 Task: Search one way flight ticket for 5 adults, 2 children, 1 infant in seat and 1 infant on lap in economy from Staunton/waynesboro/harrisonburg: Shenandoah Valley Regional Airport to Laramie: Laramie Regional Airport on 8-3-2023. Choice of flights is Singapure airlines. Number of bags: 2 checked bags. Price is upto 107000. Outbound departure time preference is 20:15.
Action: Mouse moved to (323, 131)
Screenshot: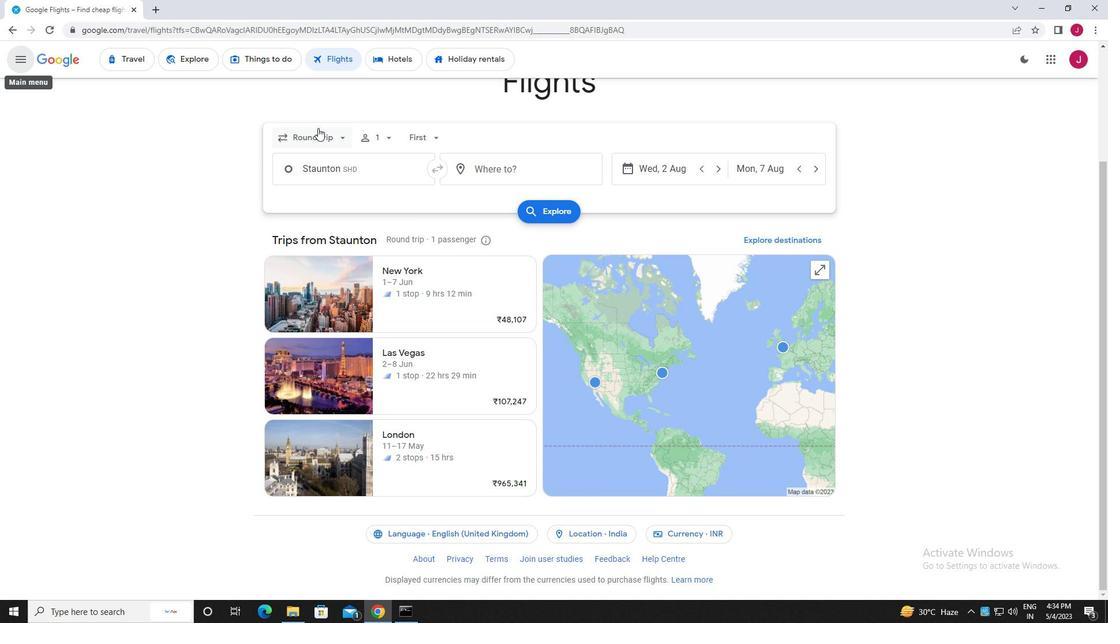 
Action: Mouse pressed left at (323, 131)
Screenshot: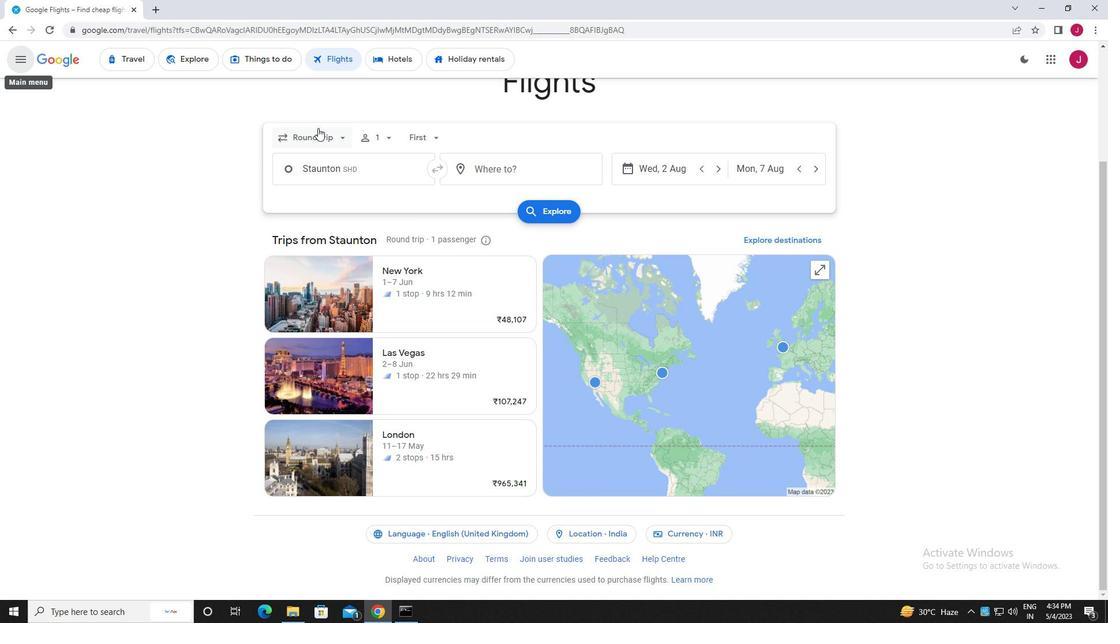
Action: Mouse moved to (333, 188)
Screenshot: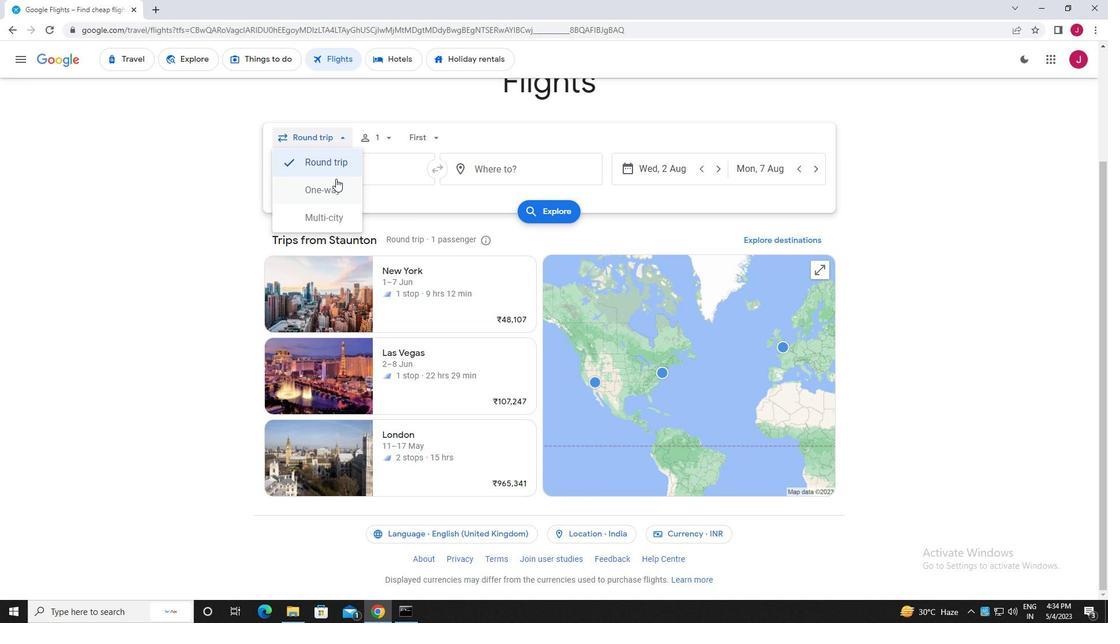 
Action: Mouse pressed left at (333, 188)
Screenshot: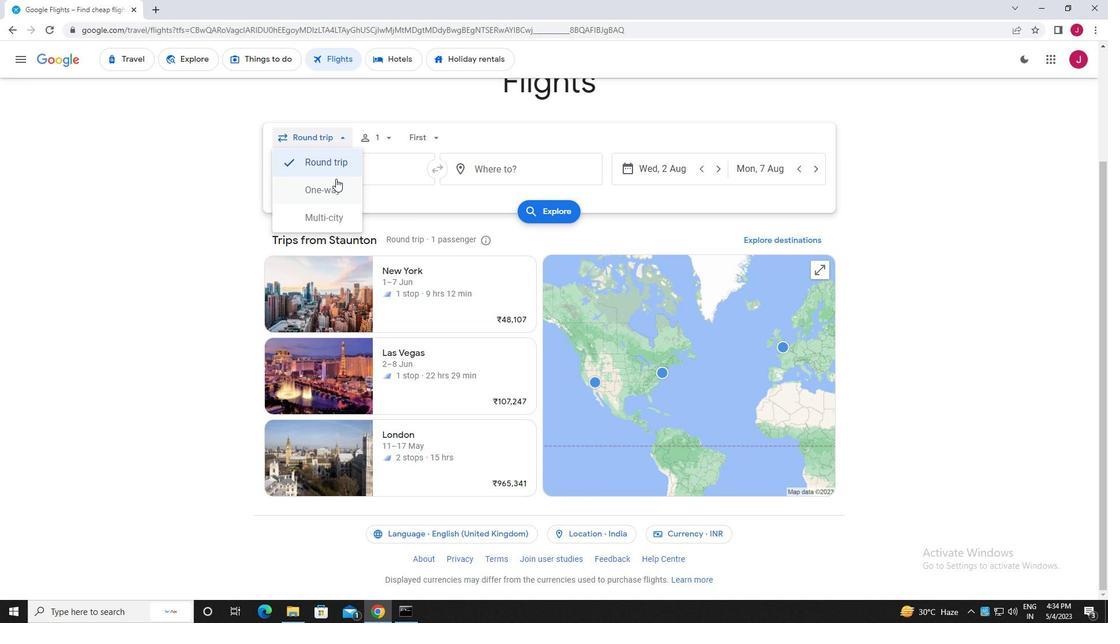 
Action: Mouse moved to (381, 140)
Screenshot: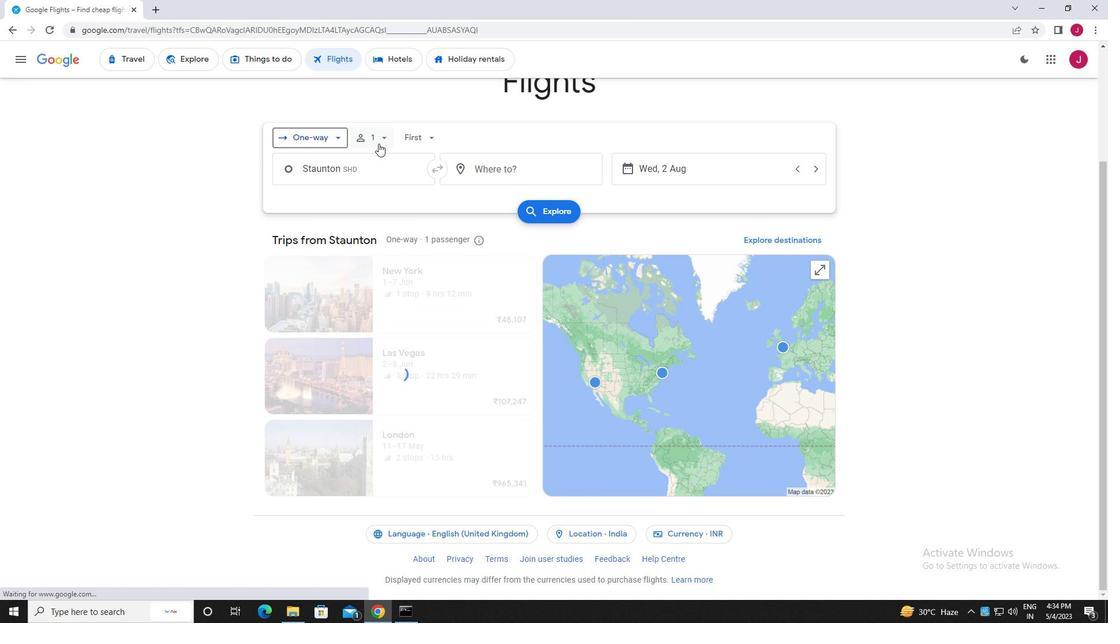 
Action: Mouse pressed left at (381, 140)
Screenshot: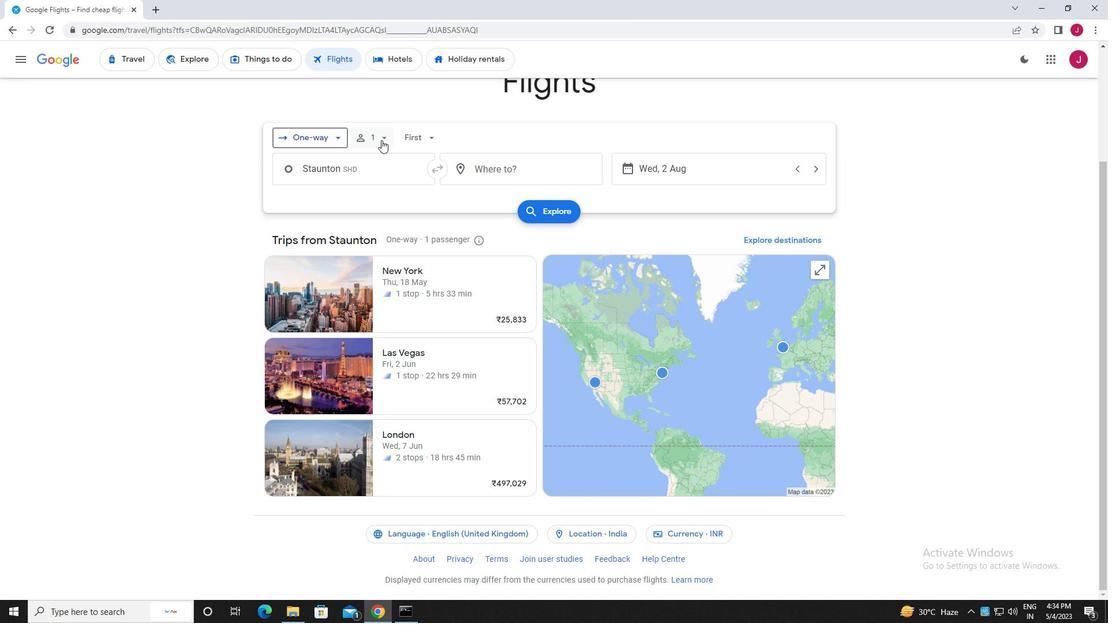 
Action: Mouse moved to (474, 167)
Screenshot: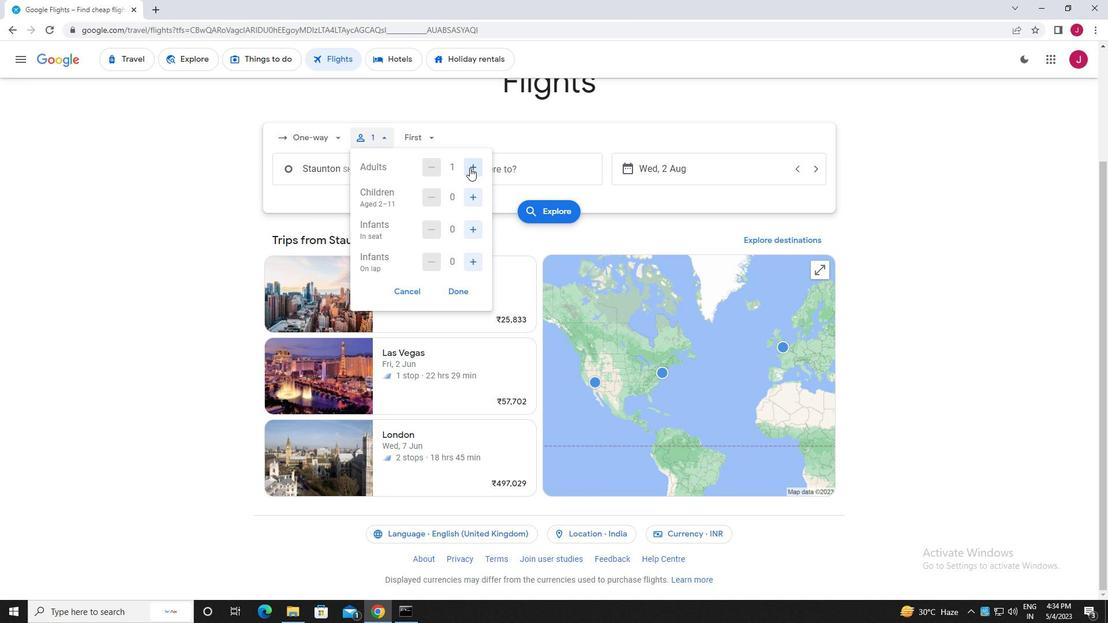 
Action: Mouse pressed left at (474, 167)
Screenshot: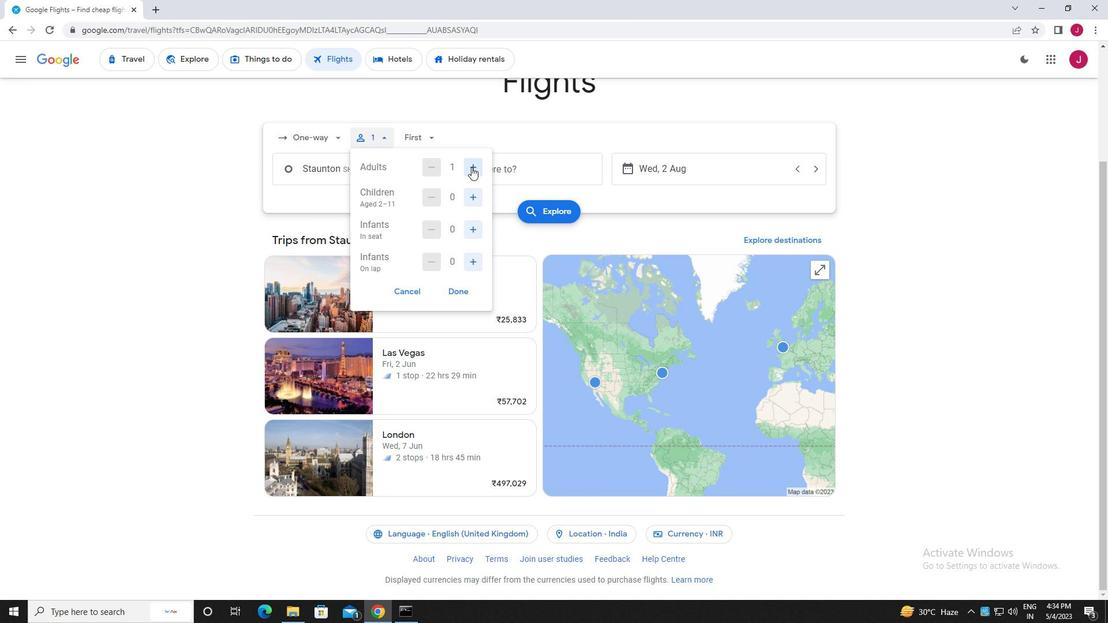 
Action: Mouse pressed left at (474, 167)
Screenshot: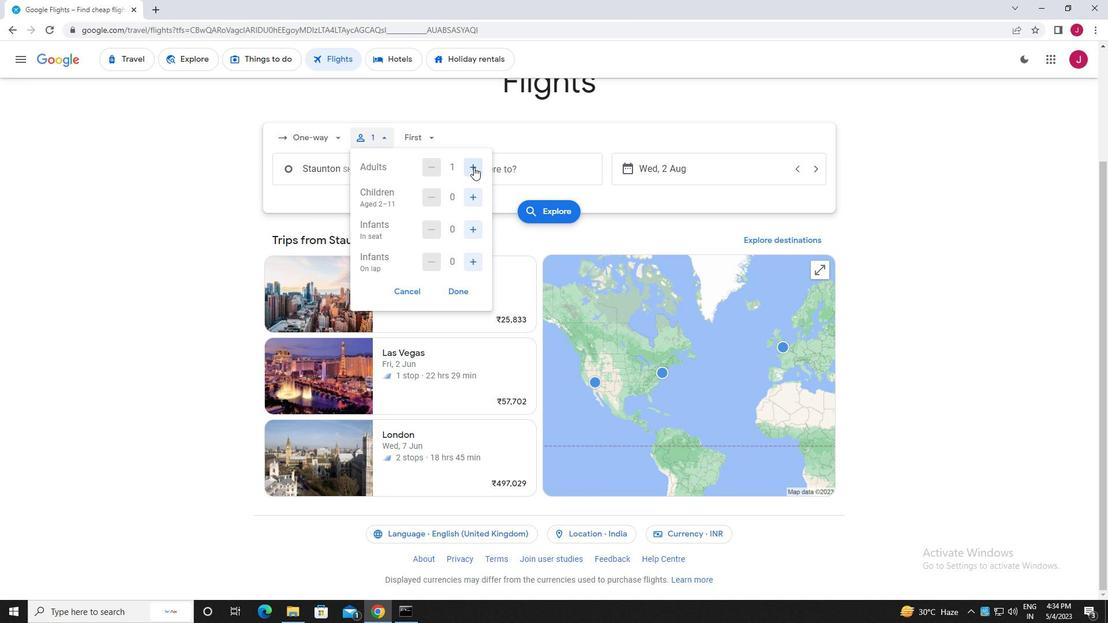 
Action: Mouse pressed left at (474, 167)
Screenshot: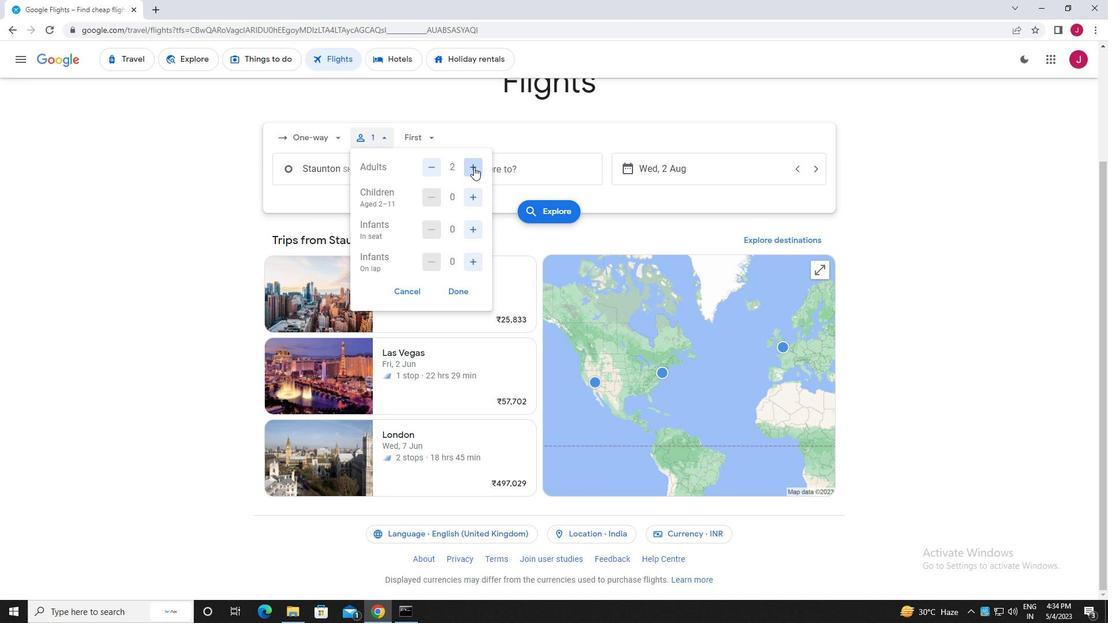 
Action: Mouse pressed left at (474, 167)
Screenshot: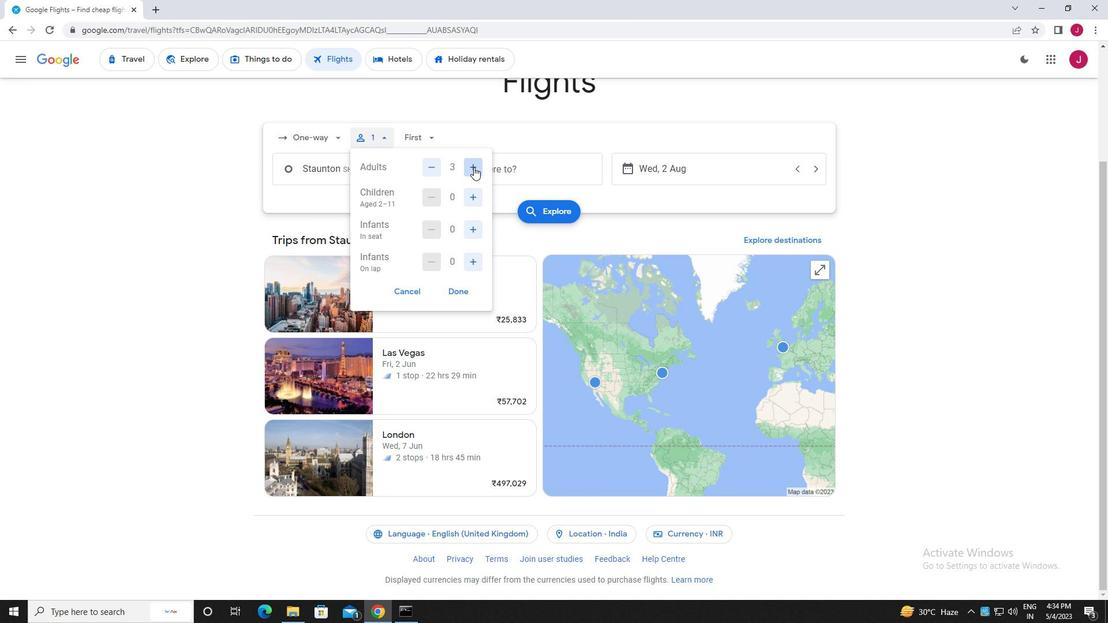 
Action: Mouse moved to (473, 199)
Screenshot: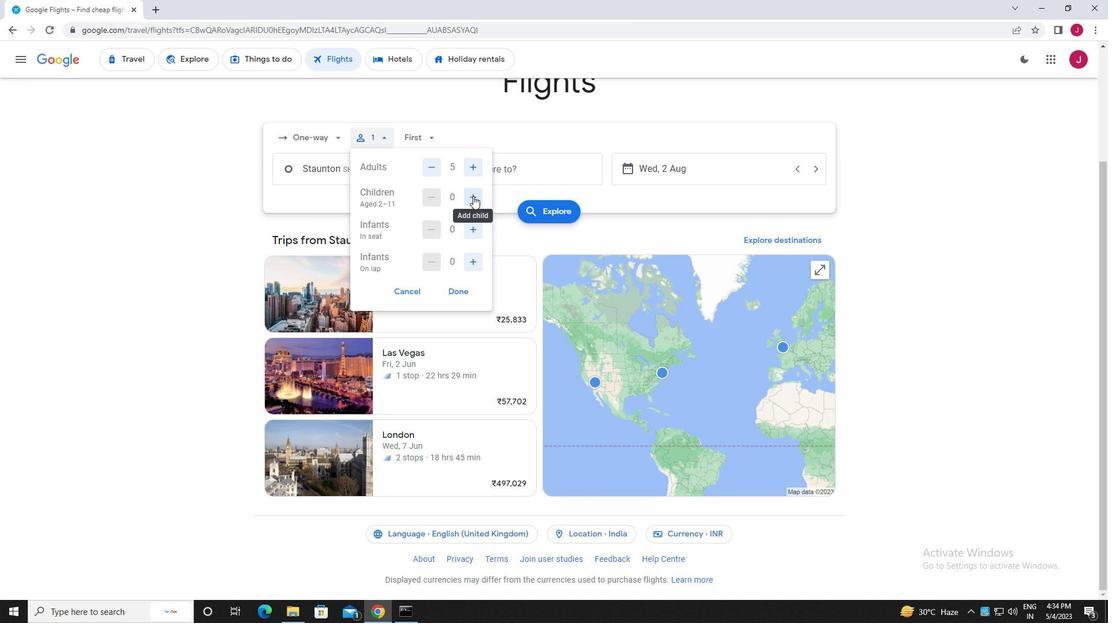
Action: Mouse pressed left at (473, 199)
Screenshot: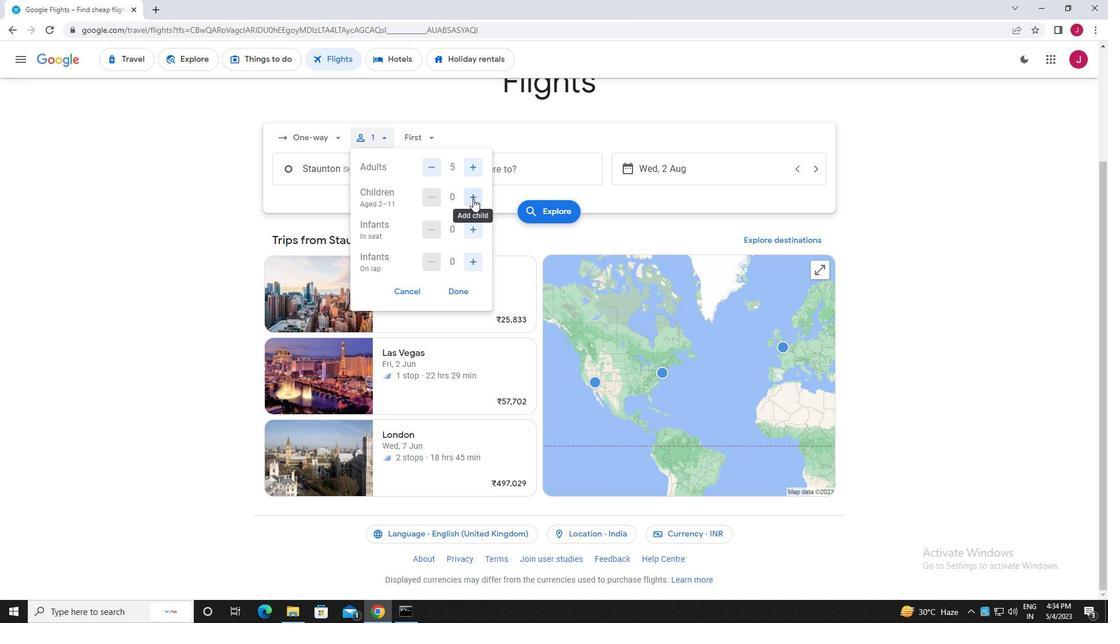 
Action: Mouse pressed left at (473, 199)
Screenshot: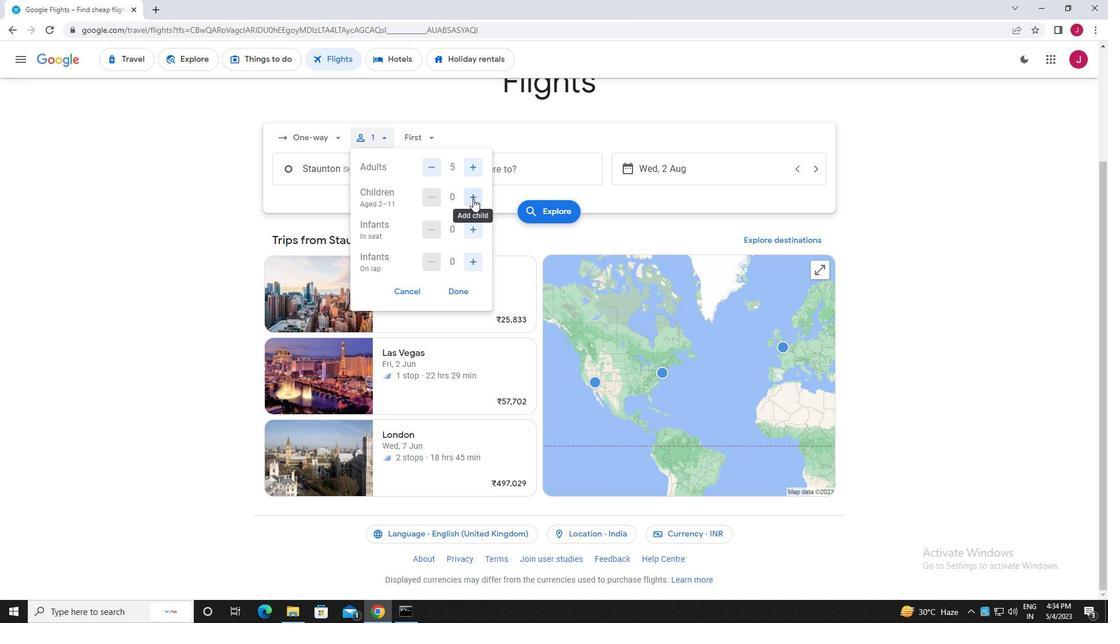 
Action: Mouse moved to (472, 231)
Screenshot: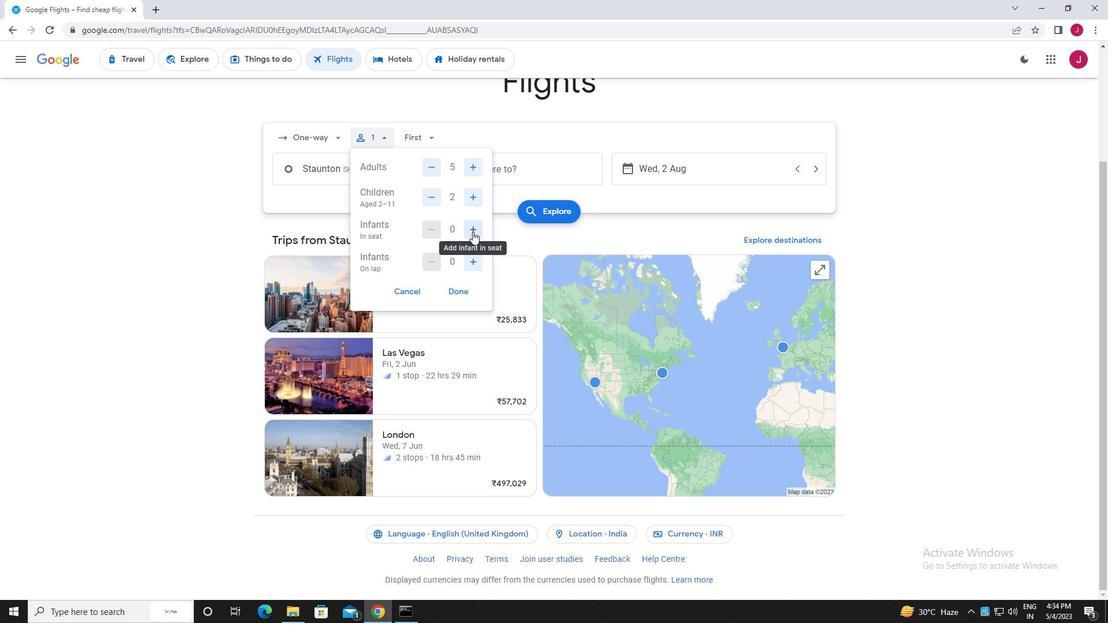 
Action: Mouse pressed left at (472, 231)
Screenshot: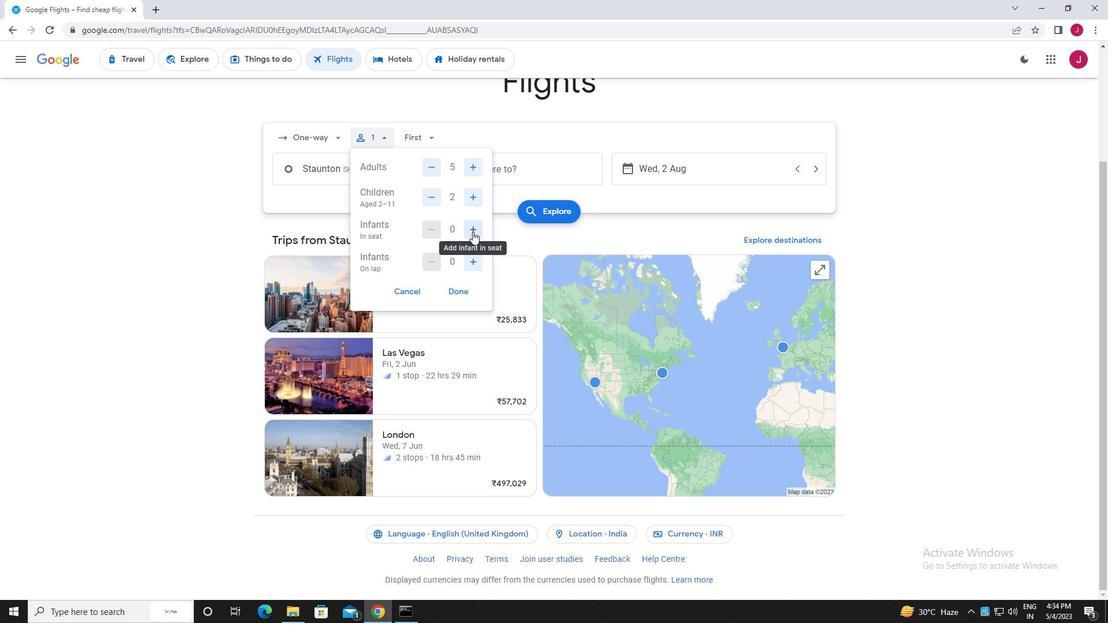 
Action: Mouse moved to (474, 258)
Screenshot: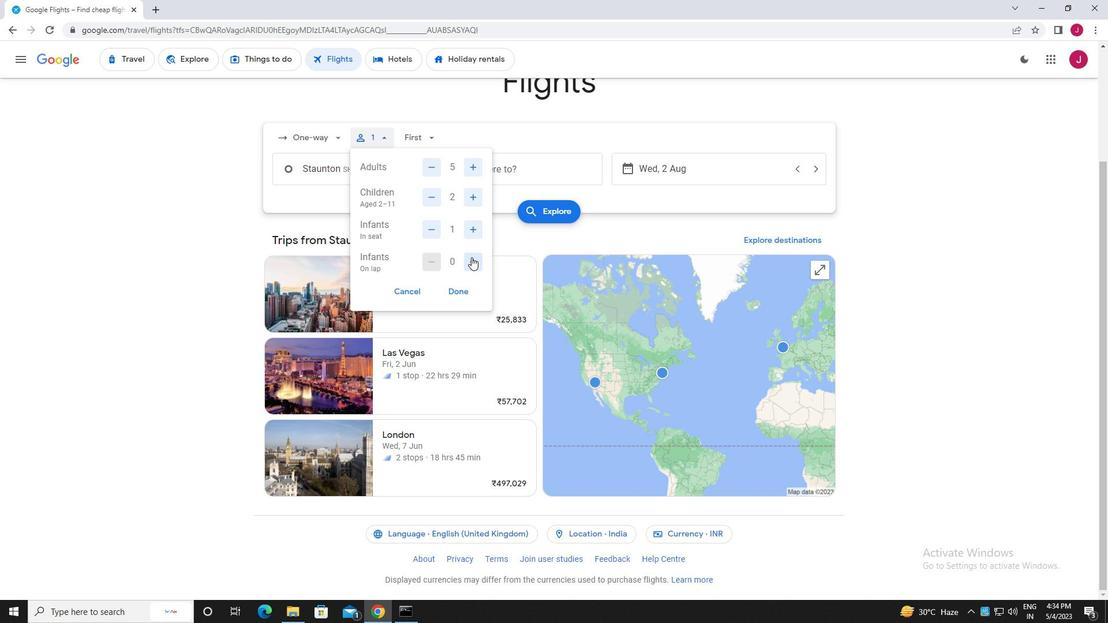 
Action: Mouse pressed left at (474, 258)
Screenshot: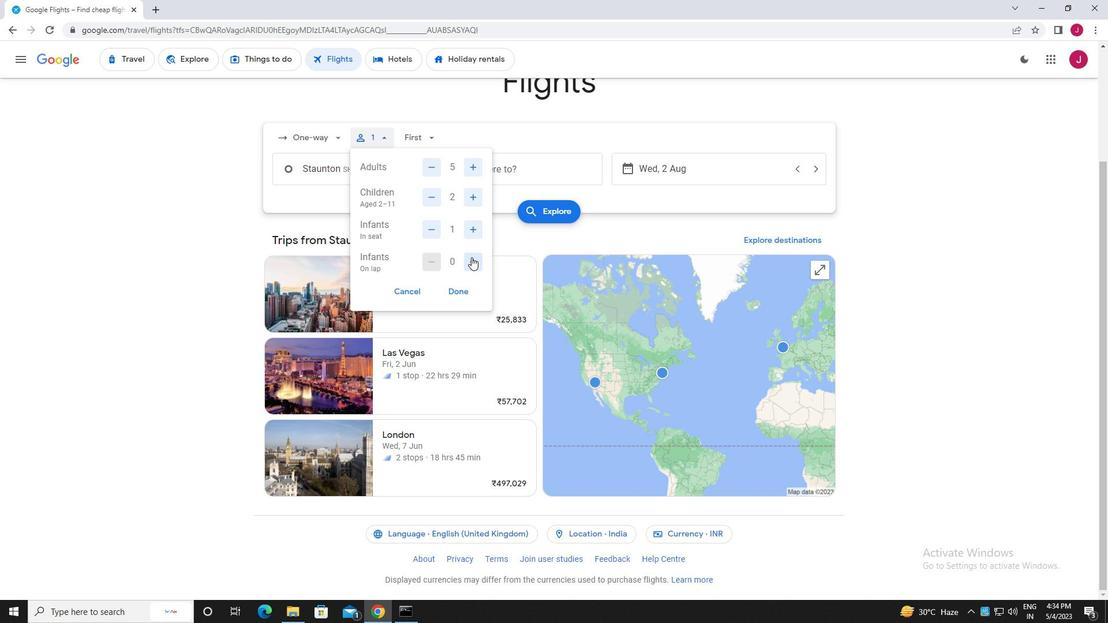 
Action: Mouse moved to (452, 293)
Screenshot: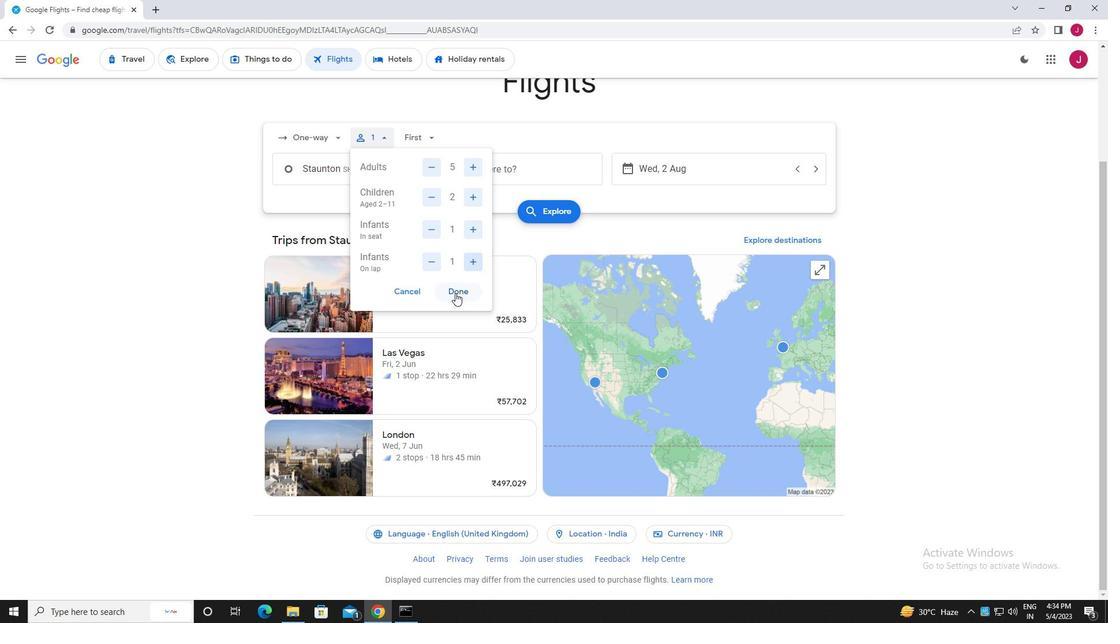 
Action: Mouse pressed left at (452, 293)
Screenshot: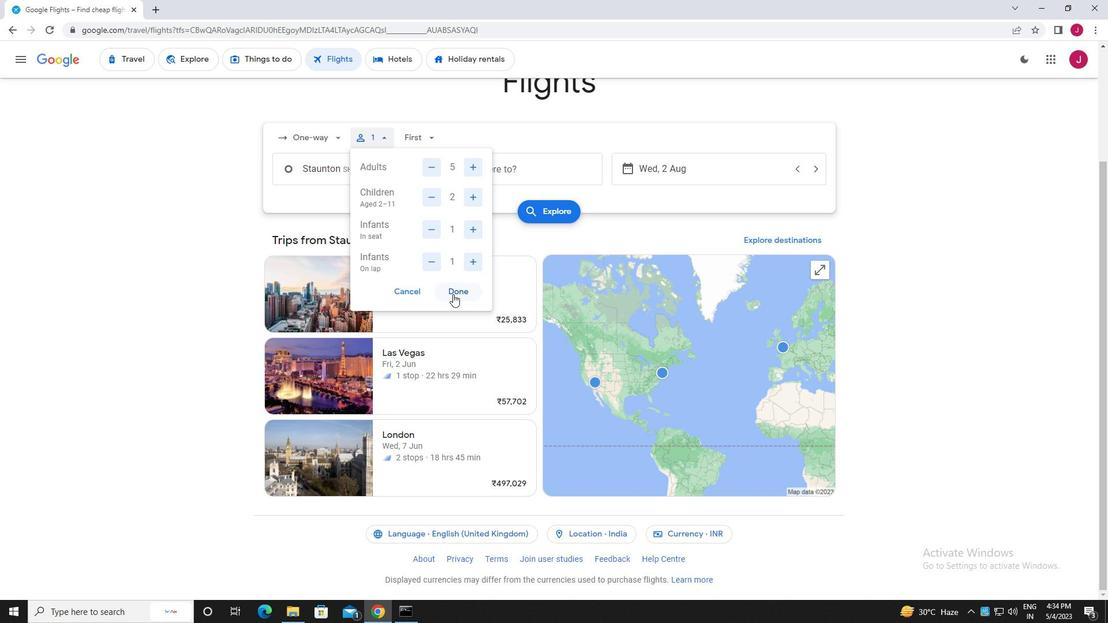 
Action: Mouse moved to (430, 138)
Screenshot: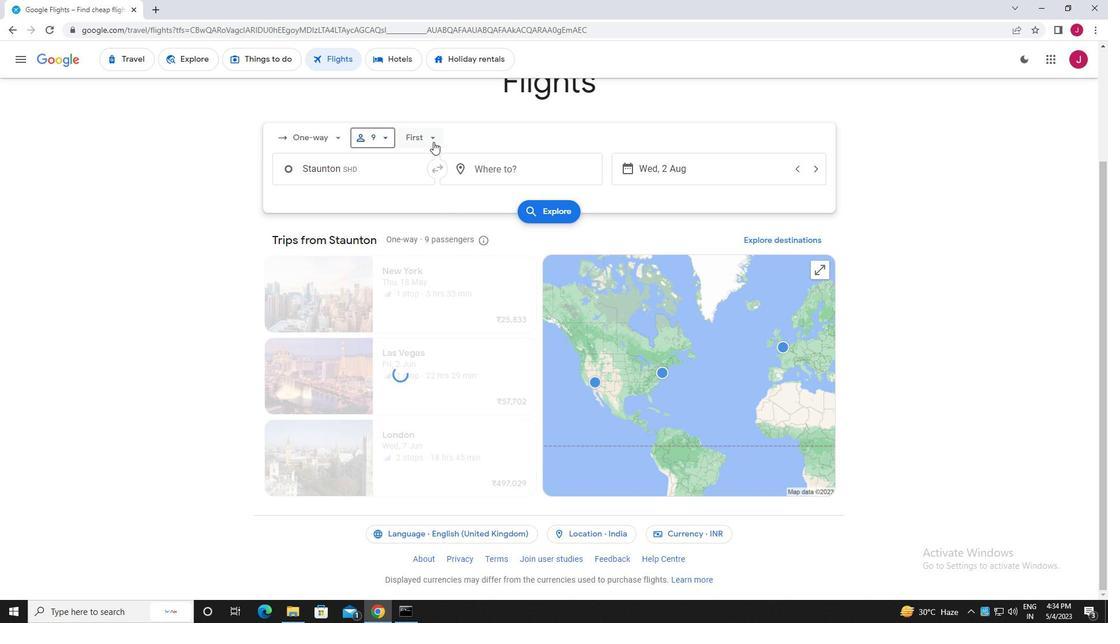 
Action: Mouse pressed left at (430, 138)
Screenshot: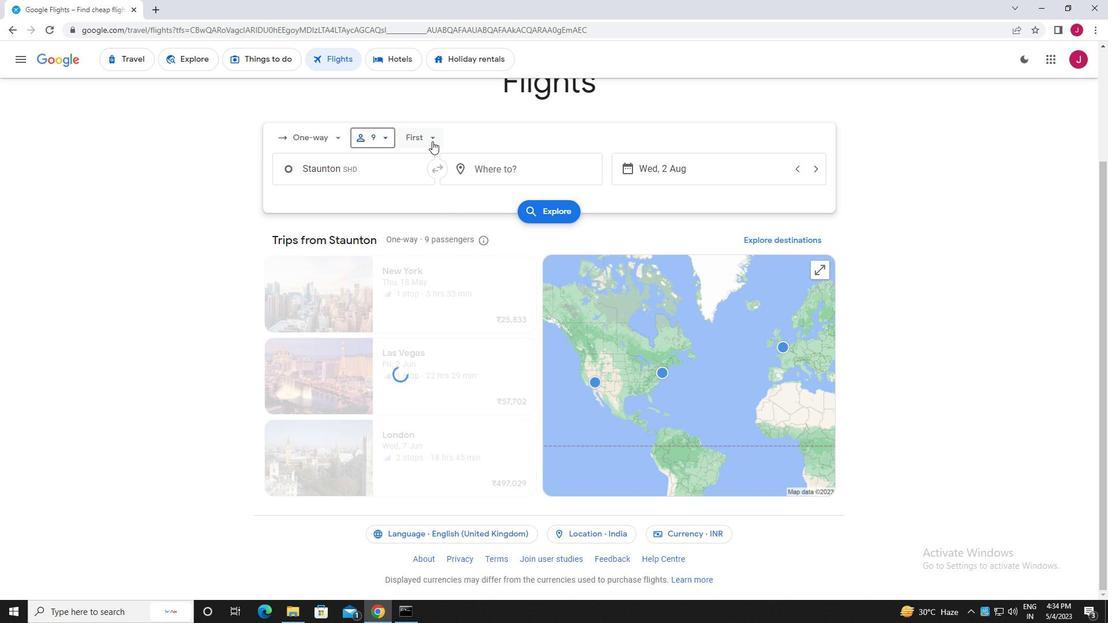 
Action: Mouse moved to (456, 159)
Screenshot: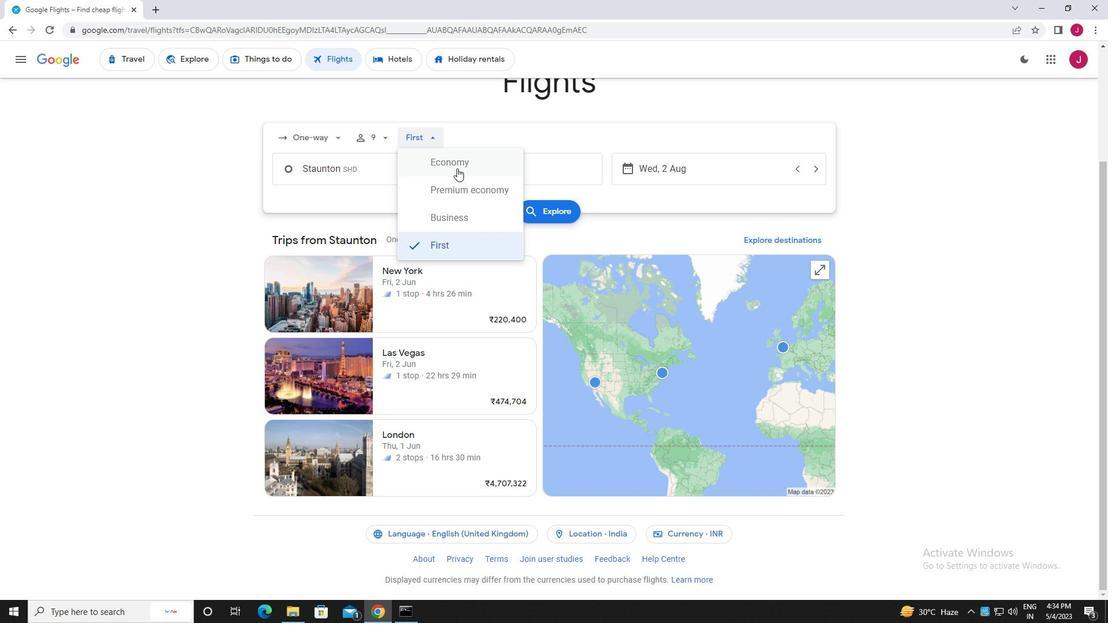 
Action: Mouse pressed left at (456, 159)
Screenshot: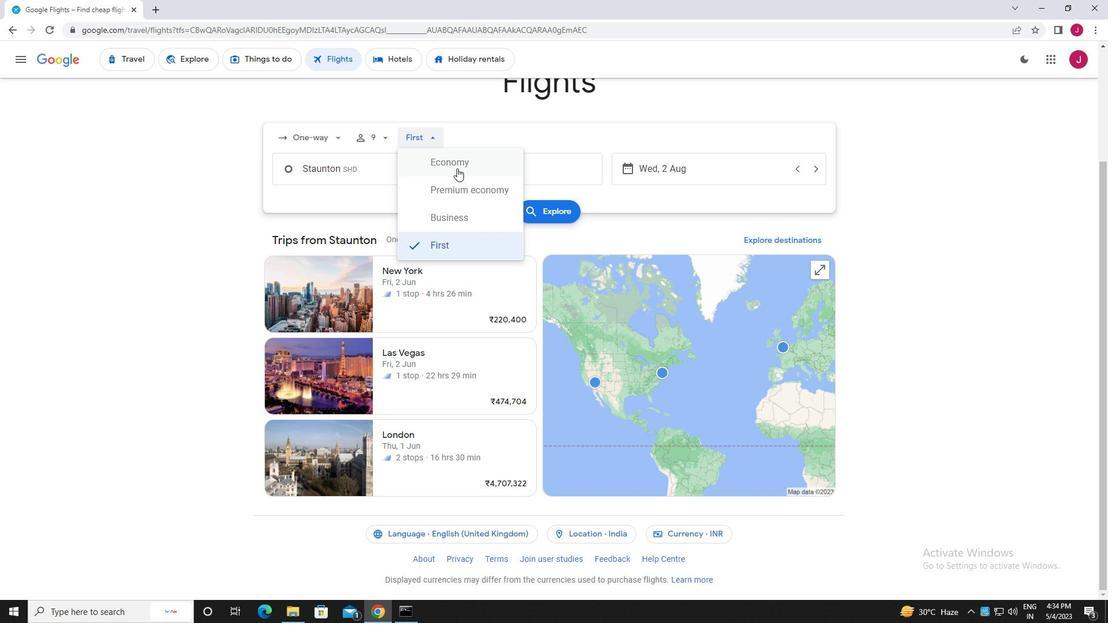 
Action: Mouse moved to (373, 169)
Screenshot: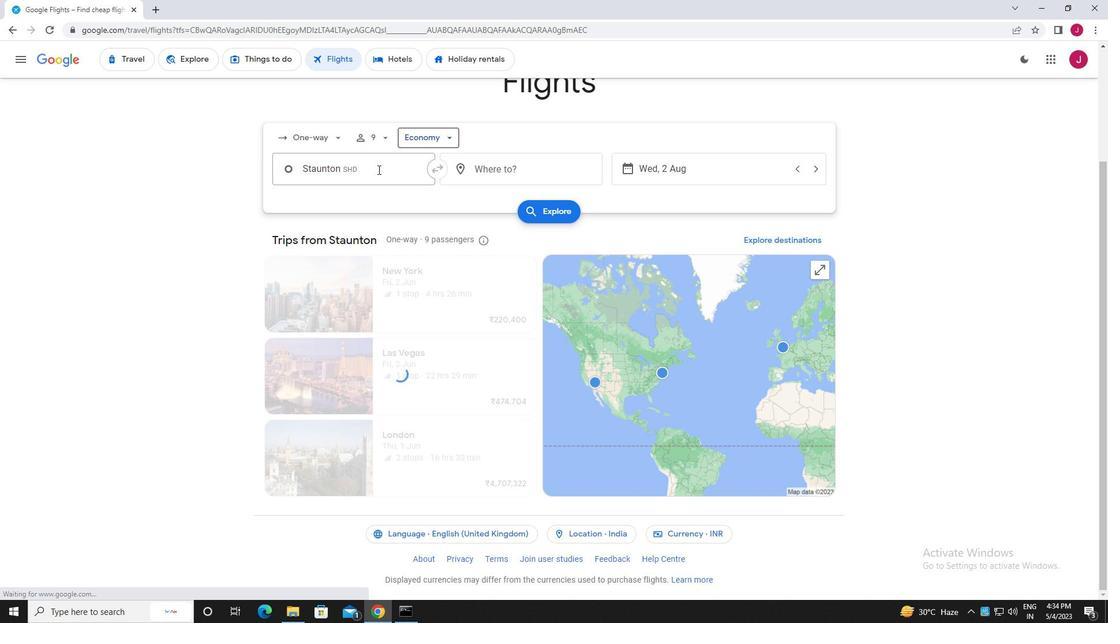 
Action: Mouse pressed left at (373, 169)
Screenshot: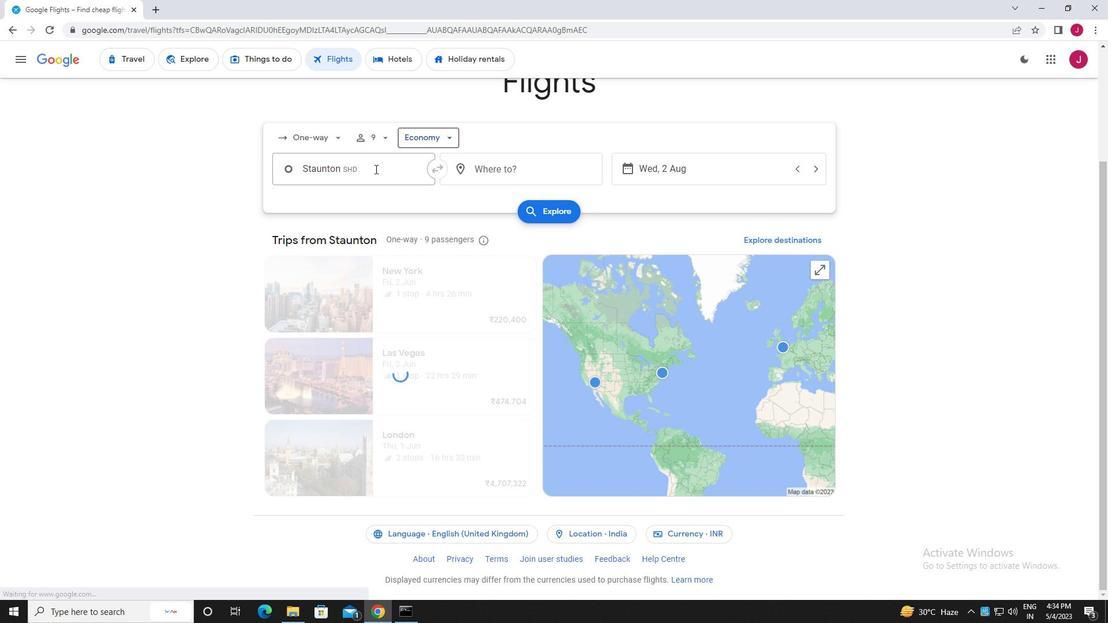 
Action: Key pressed shenandoah<Key.space>va
Screenshot: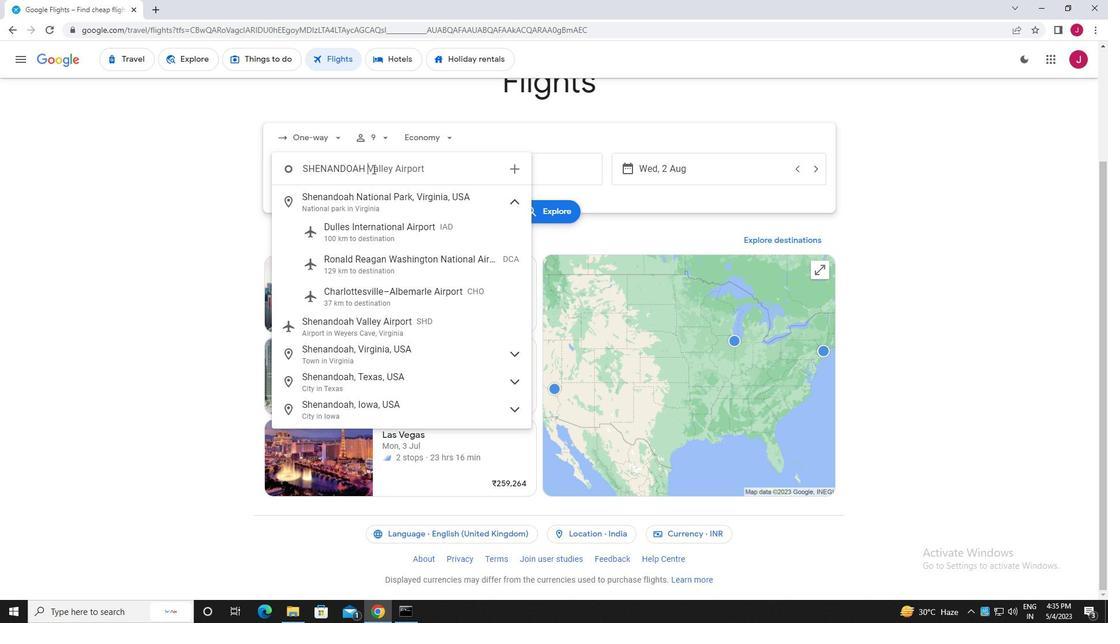 
Action: Mouse moved to (357, 202)
Screenshot: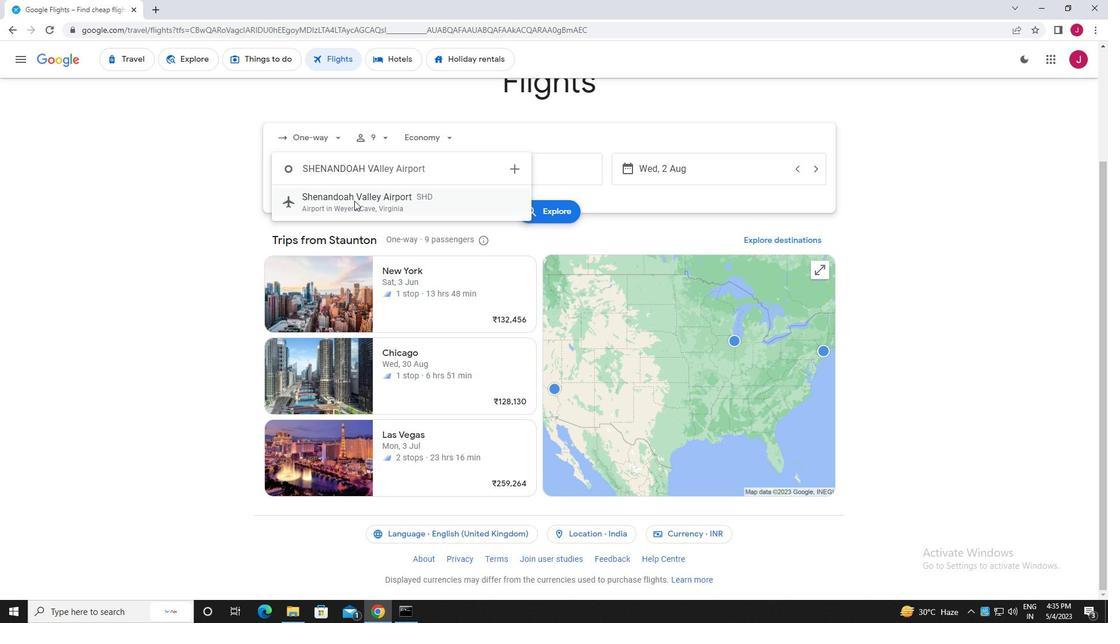 
Action: Mouse pressed left at (357, 202)
Screenshot: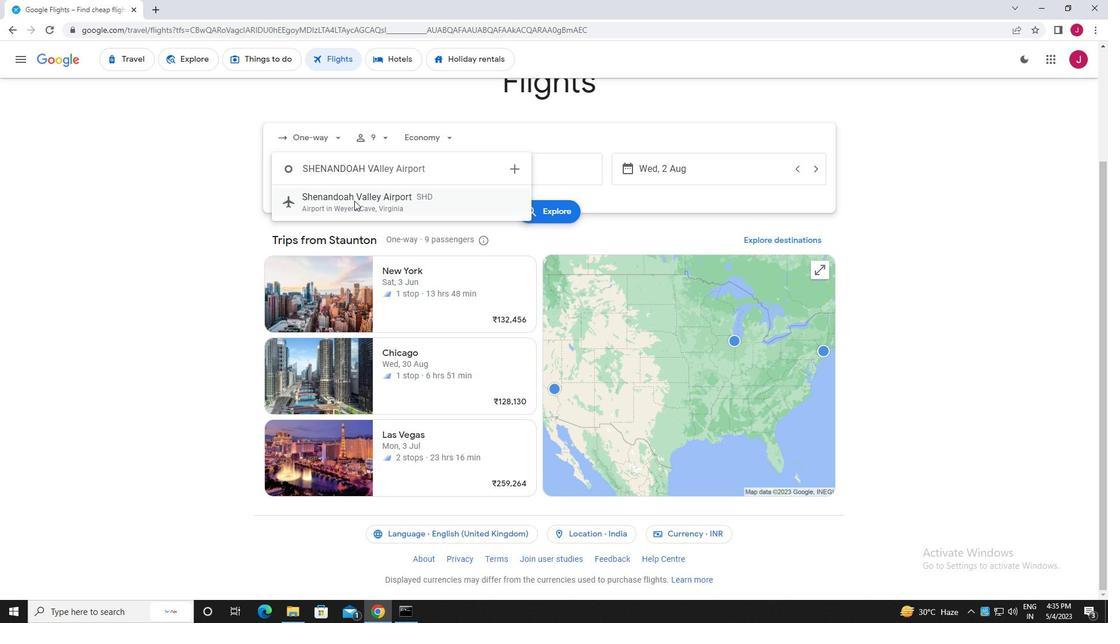 
Action: Mouse moved to (560, 168)
Screenshot: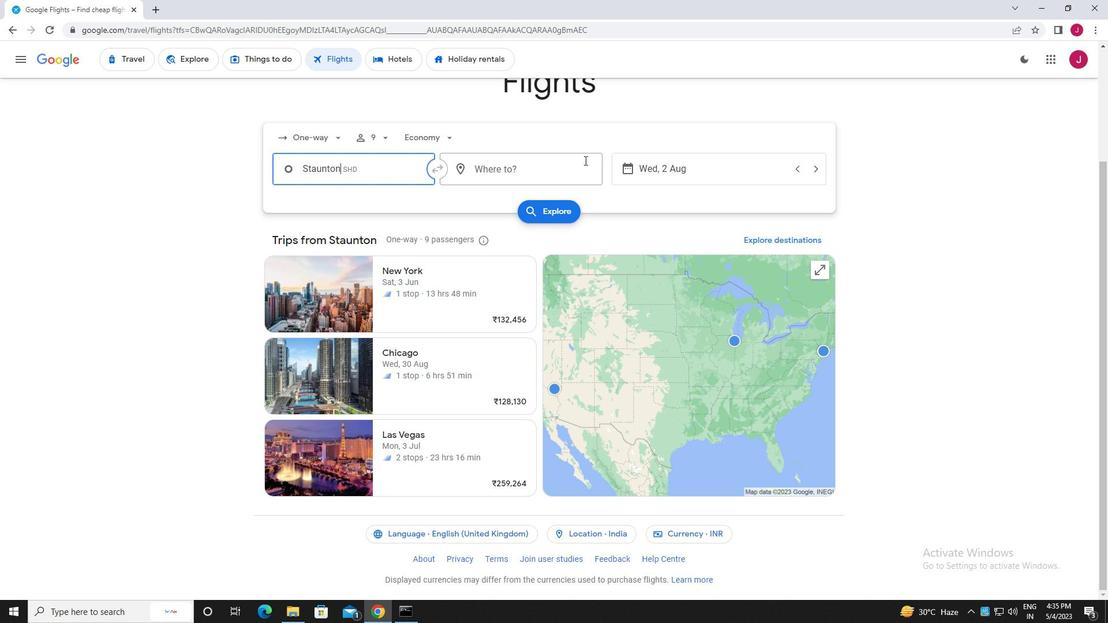 
Action: Mouse pressed left at (560, 168)
Screenshot: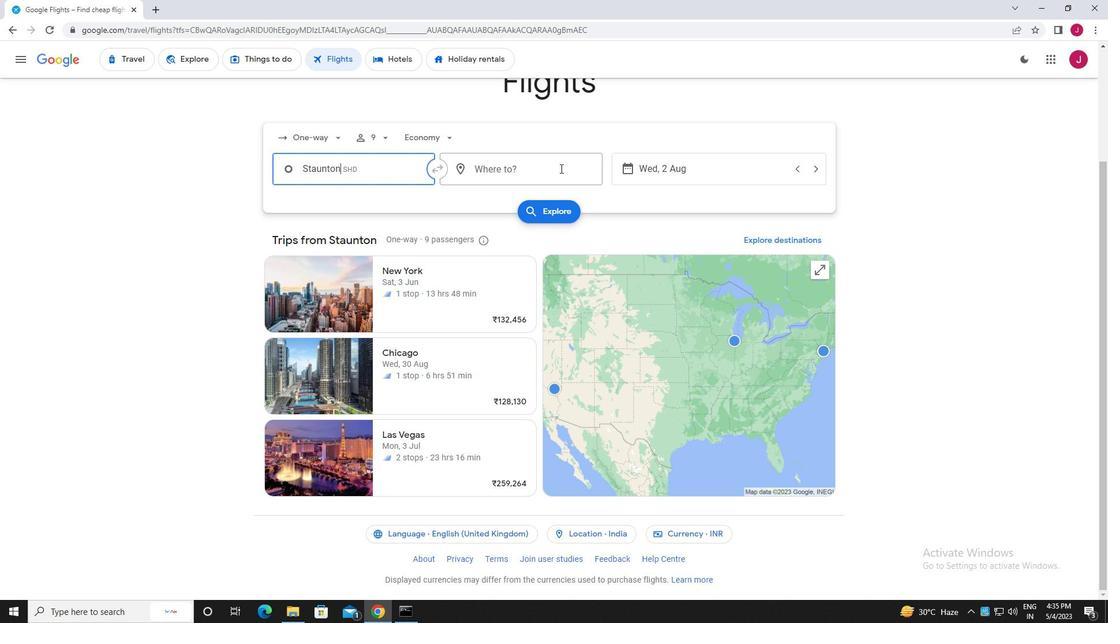 
Action: Key pressed laram
Screenshot: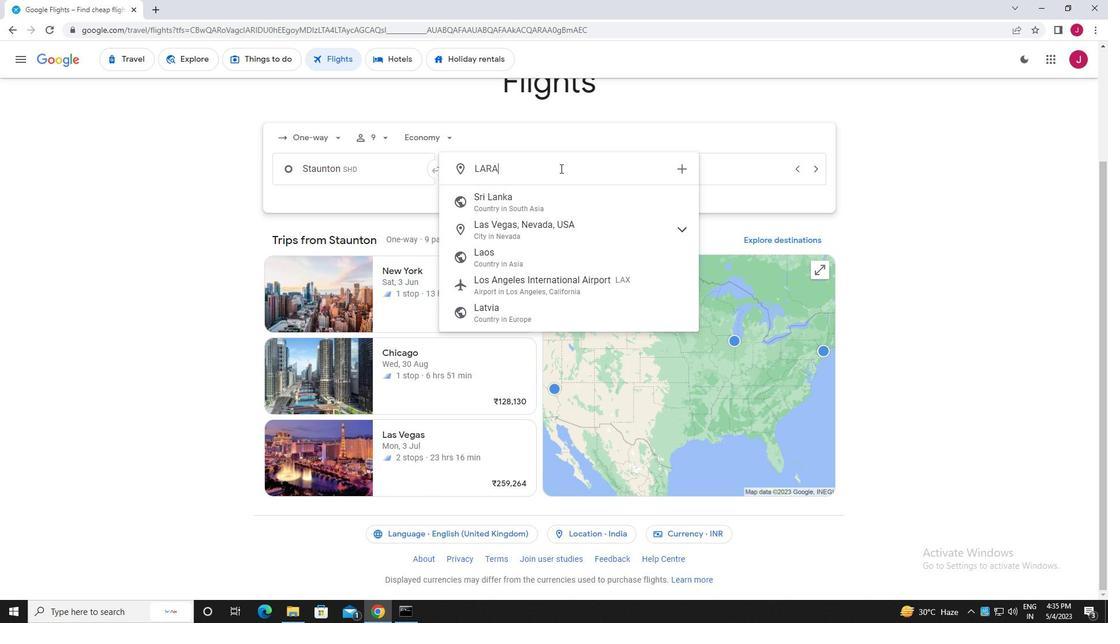 
Action: Mouse moved to (579, 259)
Screenshot: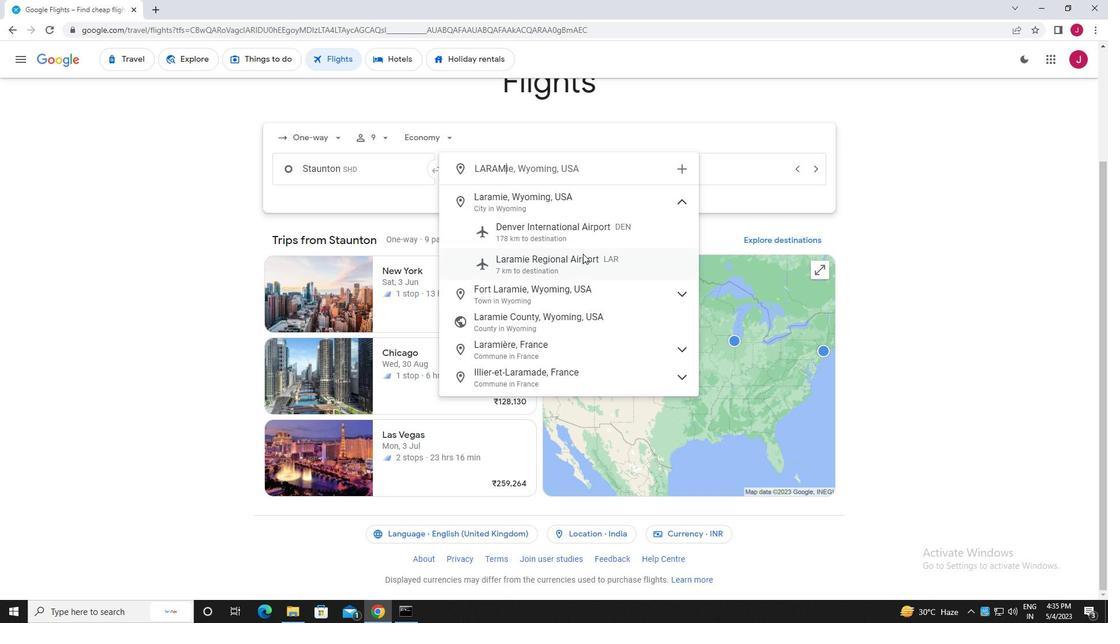 
Action: Mouse pressed left at (579, 259)
Screenshot: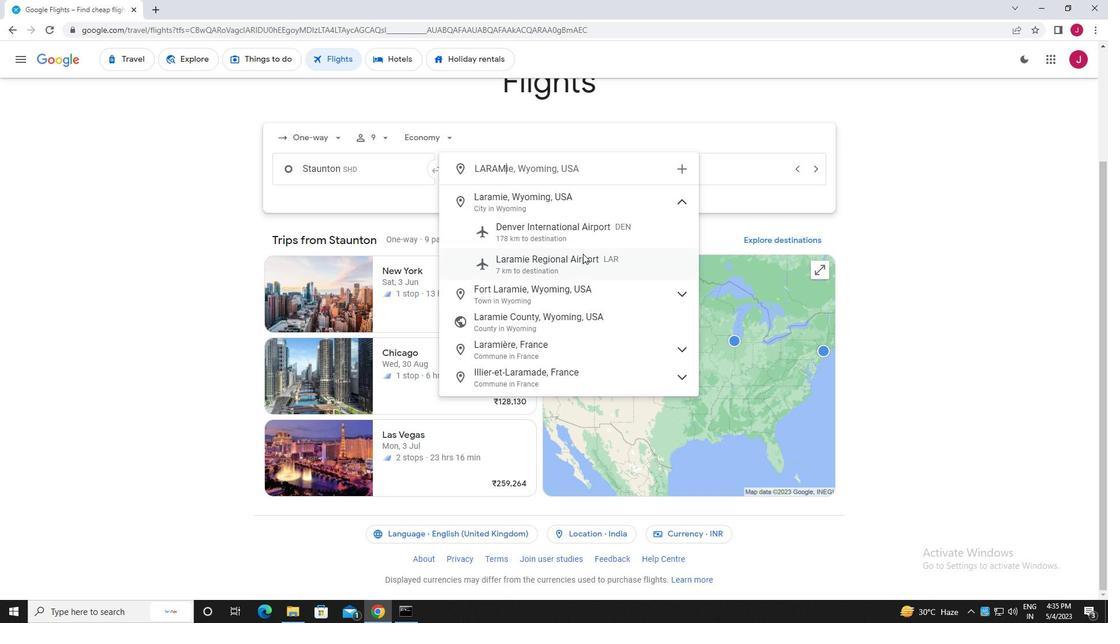 
Action: Mouse moved to (679, 176)
Screenshot: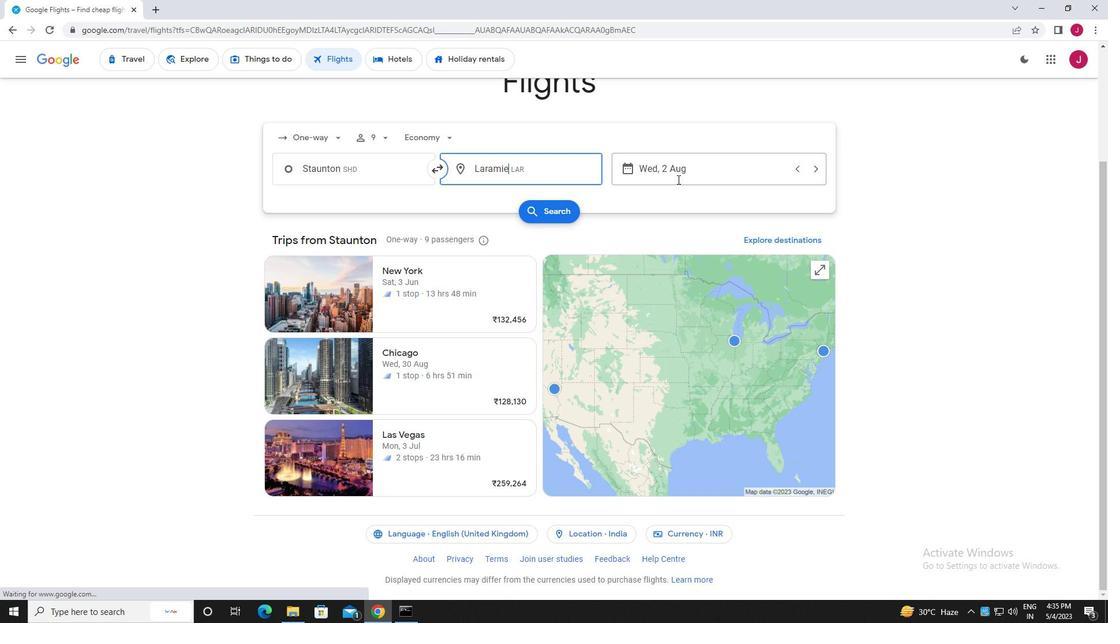 
Action: Mouse pressed left at (679, 176)
Screenshot: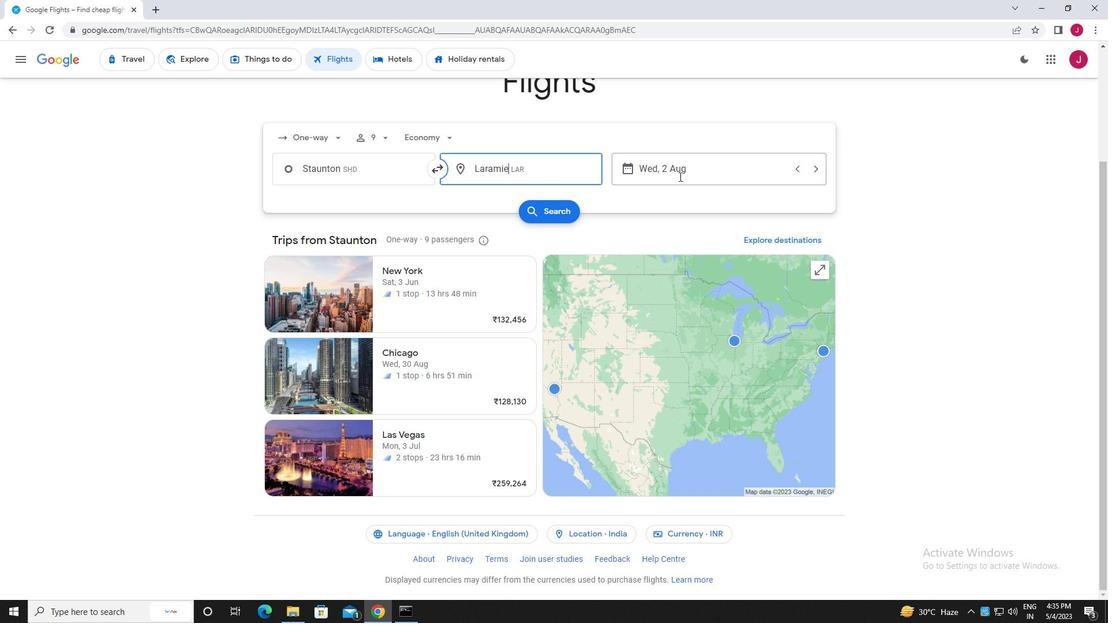 
Action: Mouse moved to (527, 260)
Screenshot: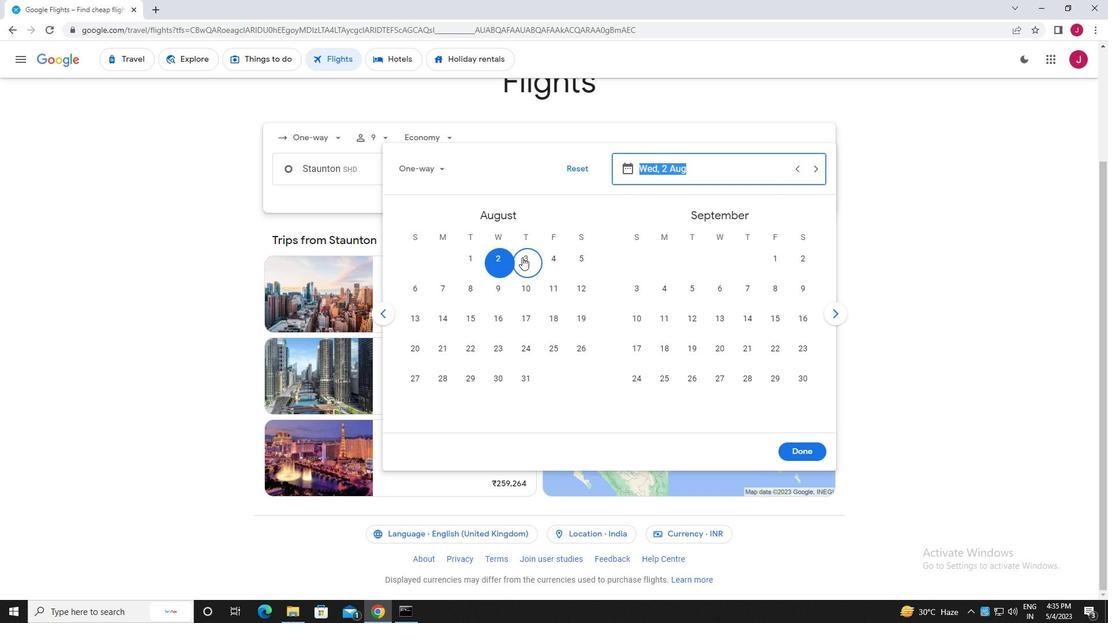 
Action: Mouse pressed left at (527, 260)
Screenshot: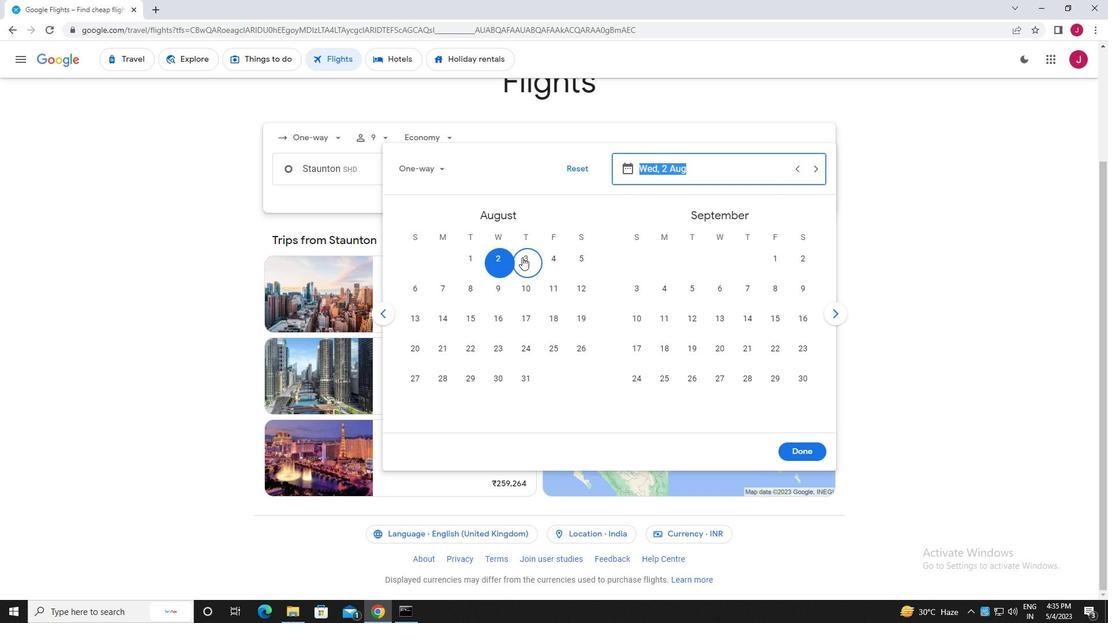 
Action: Mouse moved to (809, 450)
Screenshot: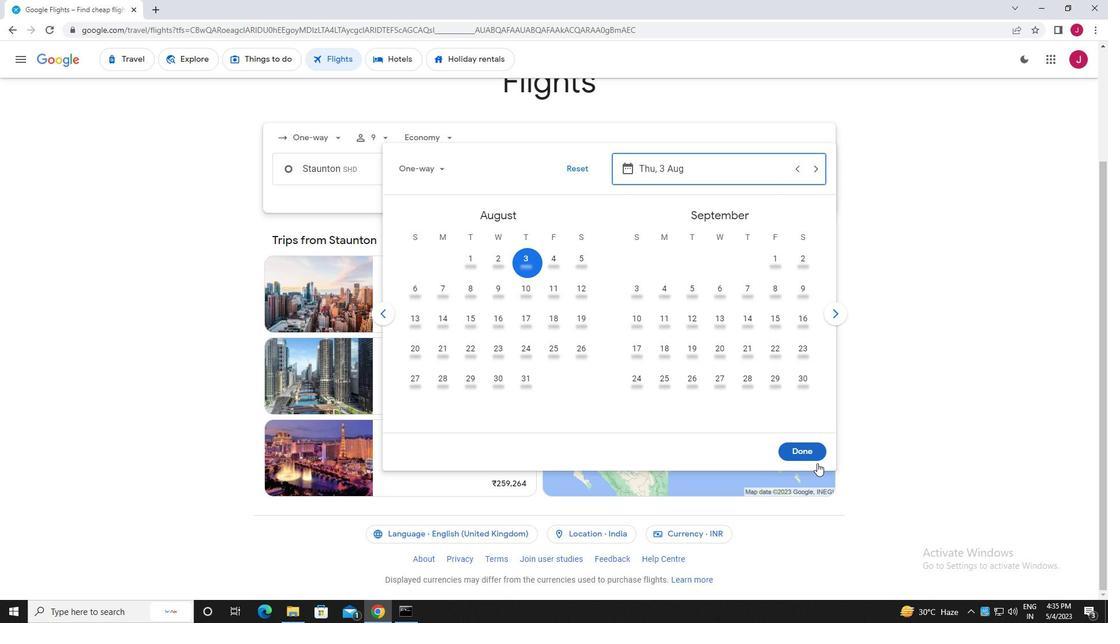 
Action: Mouse pressed left at (809, 450)
Screenshot: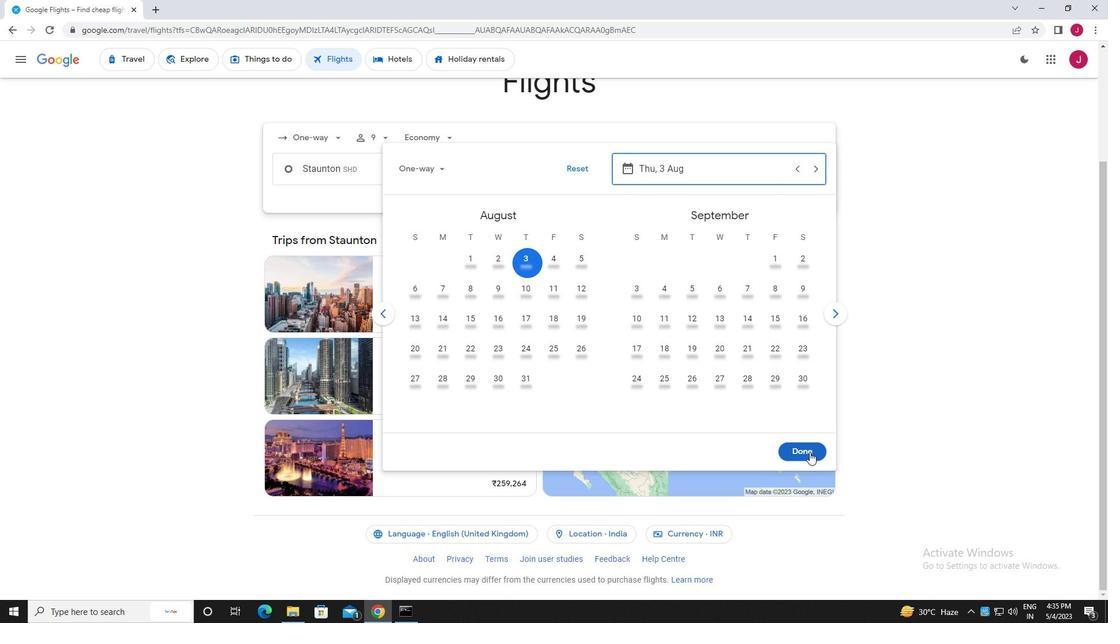 
Action: Mouse moved to (550, 209)
Screenshot: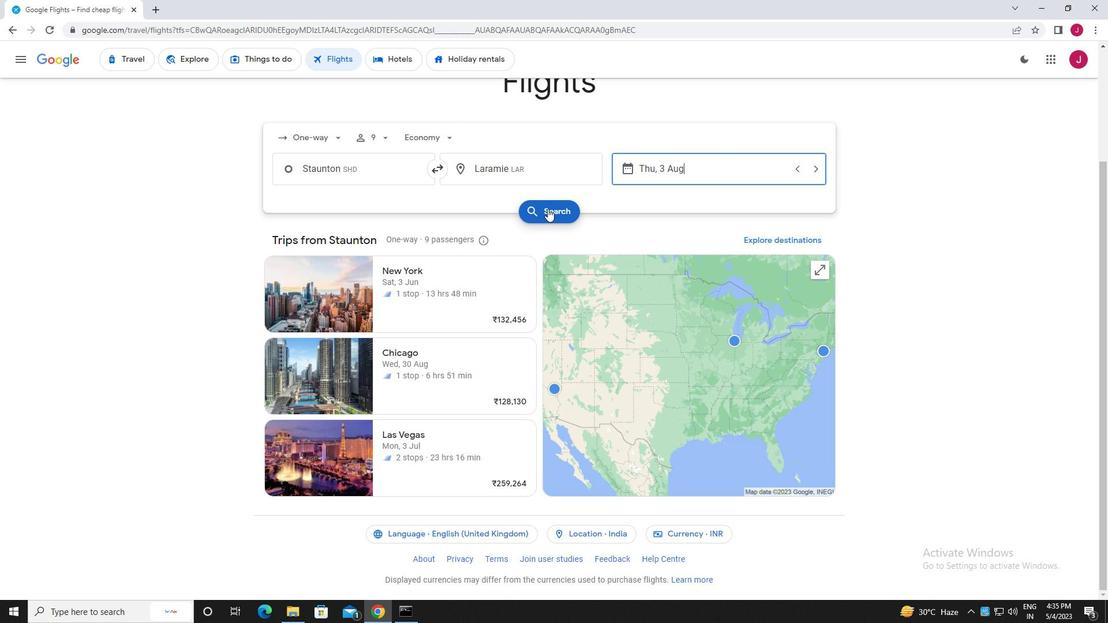 
Action: Mouse pressed left at (550, 209)
Screenshot: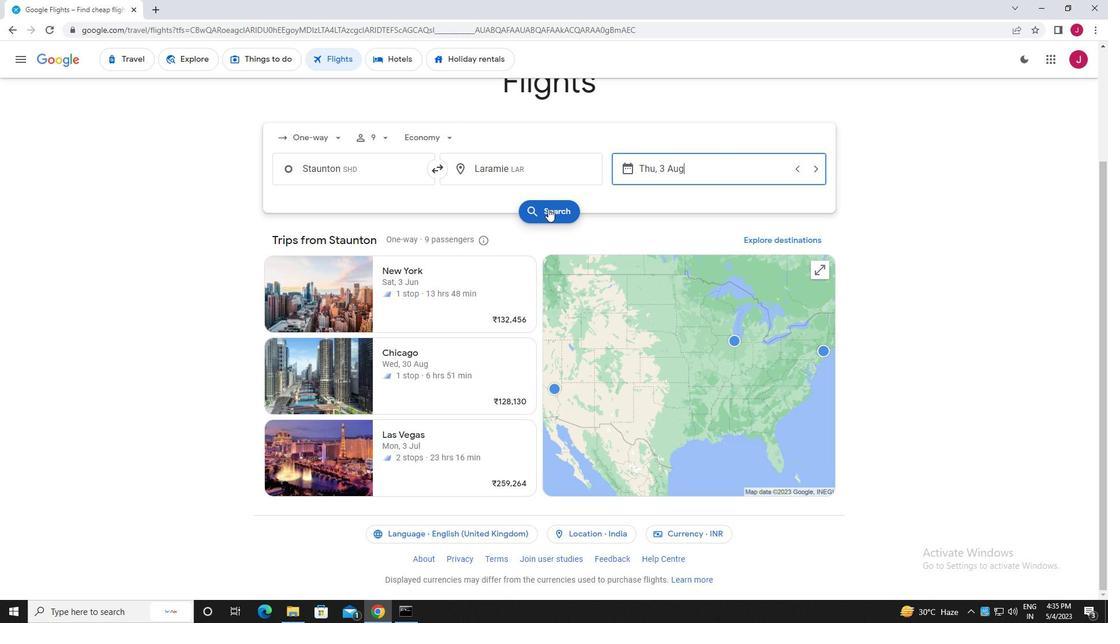 
Action: Mouse moved to (299, 165)
Screenshot: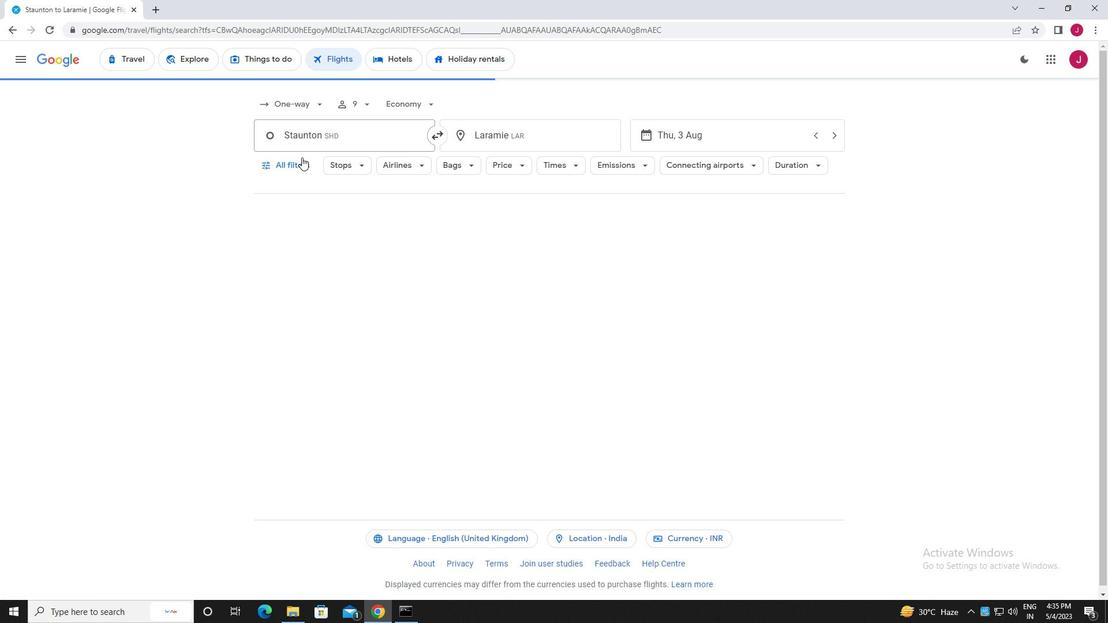 
Action: Mouse pressed left at (299, 165)
Screenshot: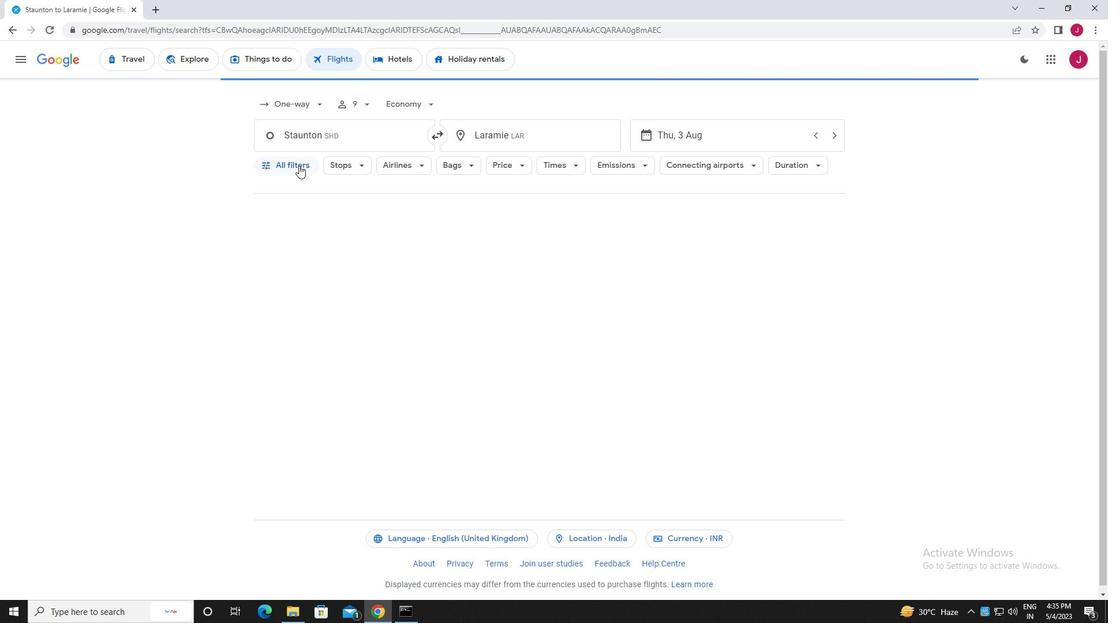 
Action: Mouse moved to (355, 253)
Screenshot: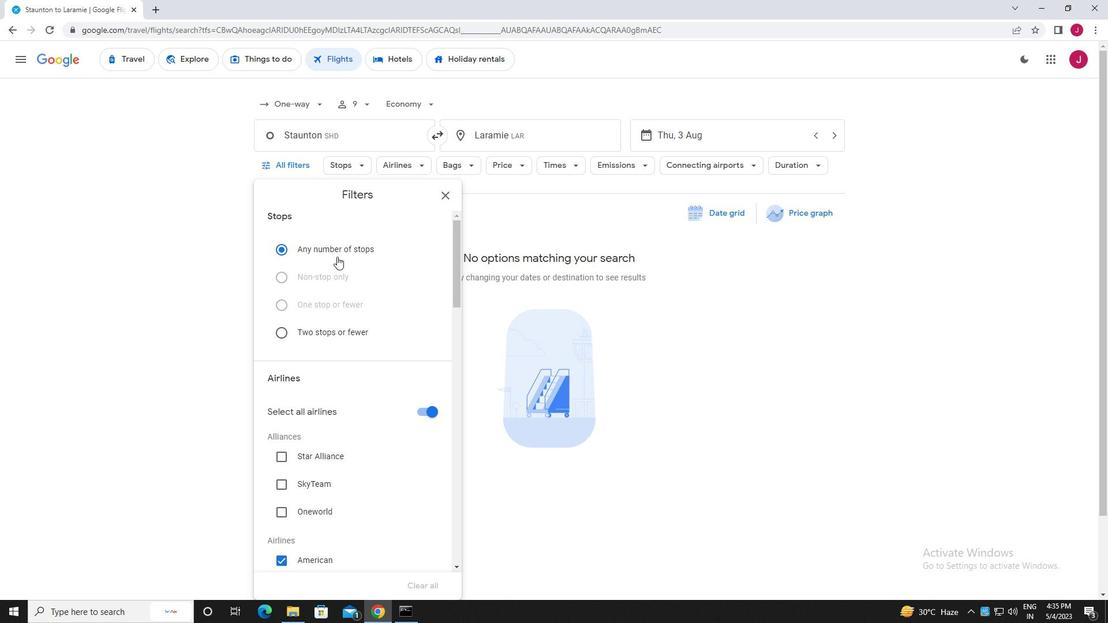 
Action: Mouse scrolled (355, 252) with delta (0, 0)
Screenshot: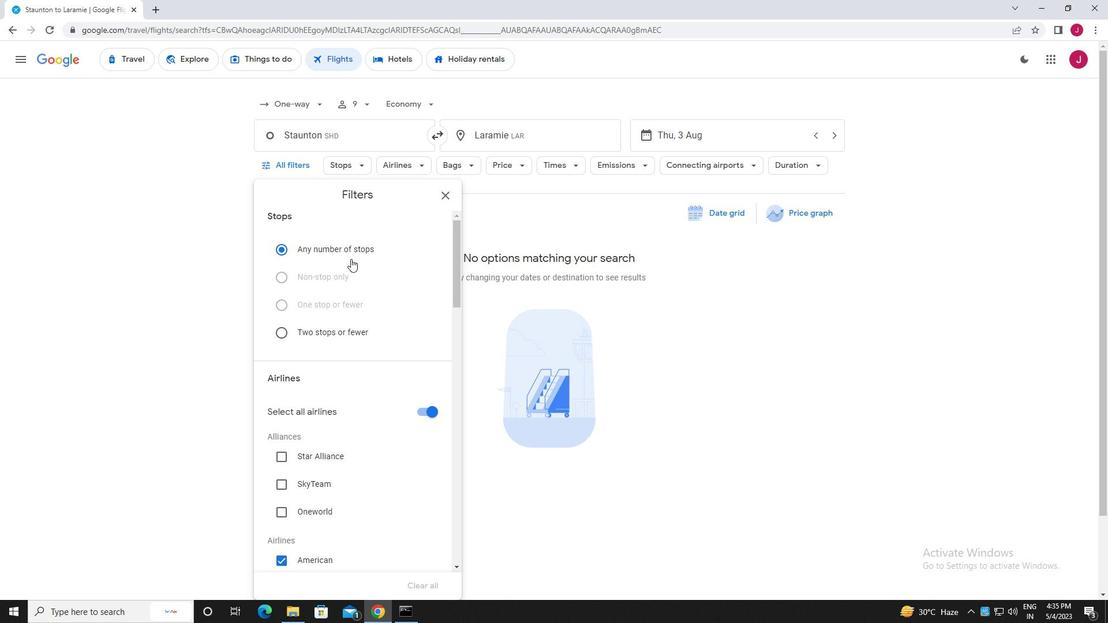 
Action: Mouse scrolled (355, 252) with delta (0, 0)
Screenshot: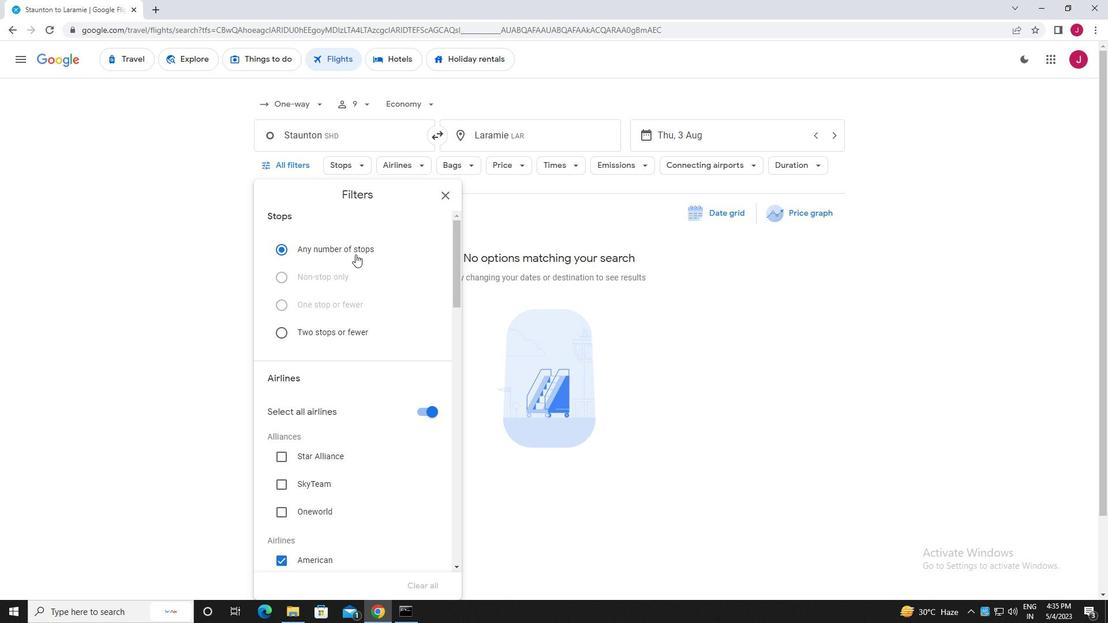 
Action: Mouse moved to (356, 251)
Screenshot: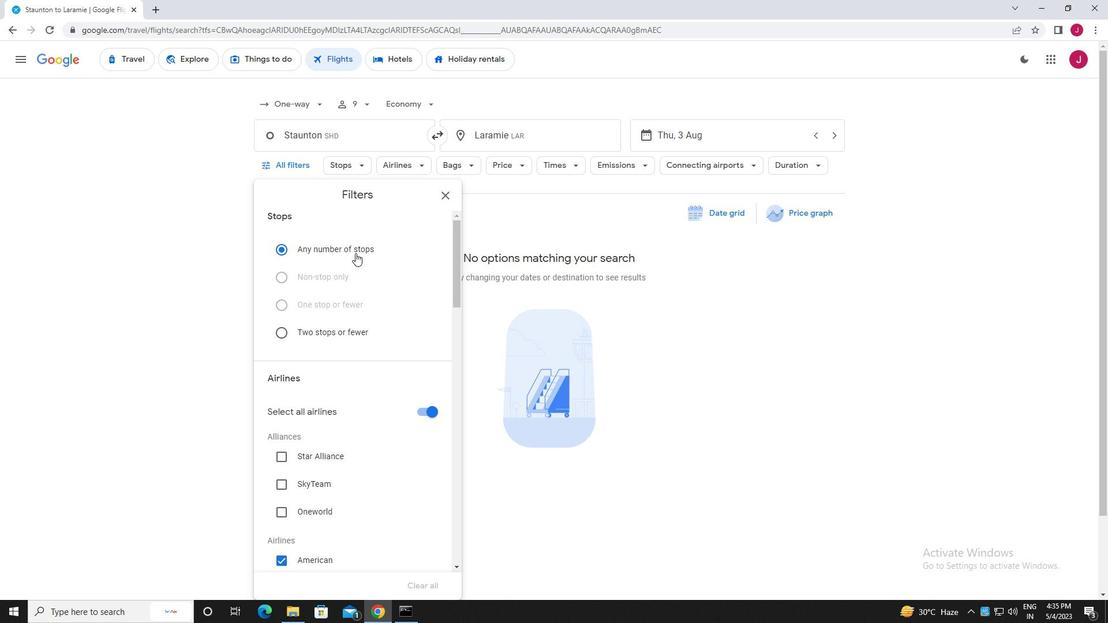 
Action: Mouse scrolled (356, 251) with delta (0, 0)
Screenshot: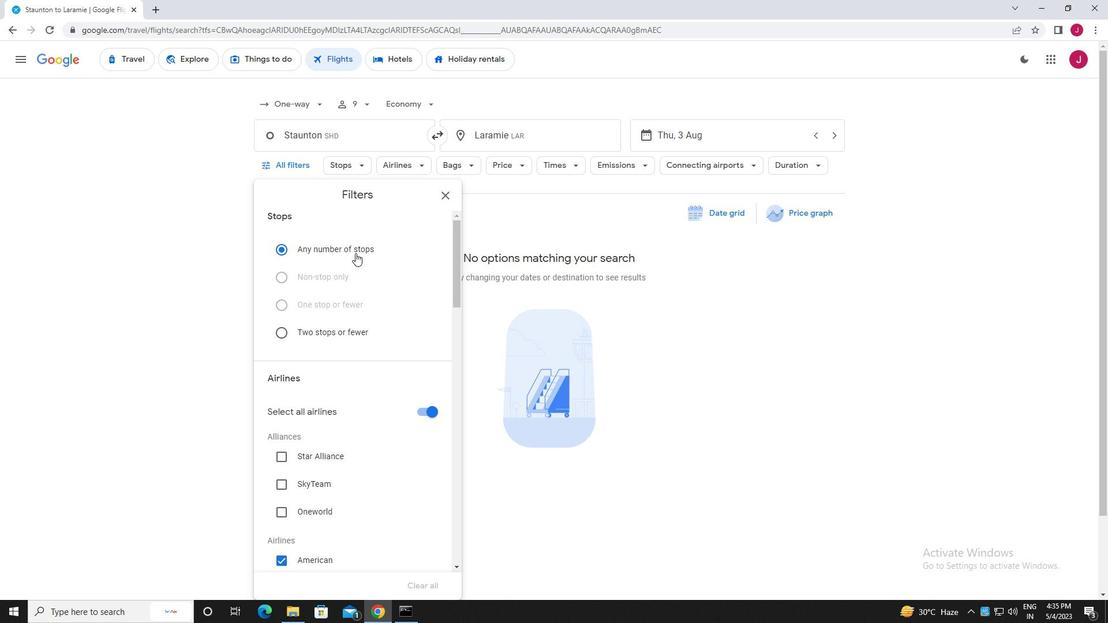 
Action: Mouse moved to (419, 240)
Screenshot: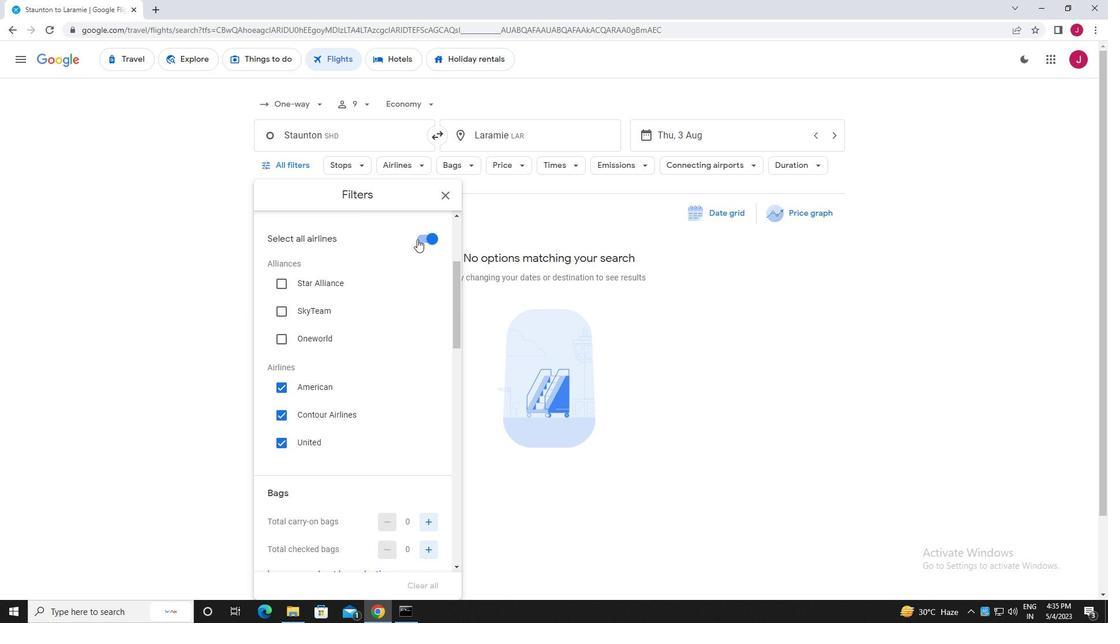 
Action: Mouse pressed left at (419, 240)
Screenshot: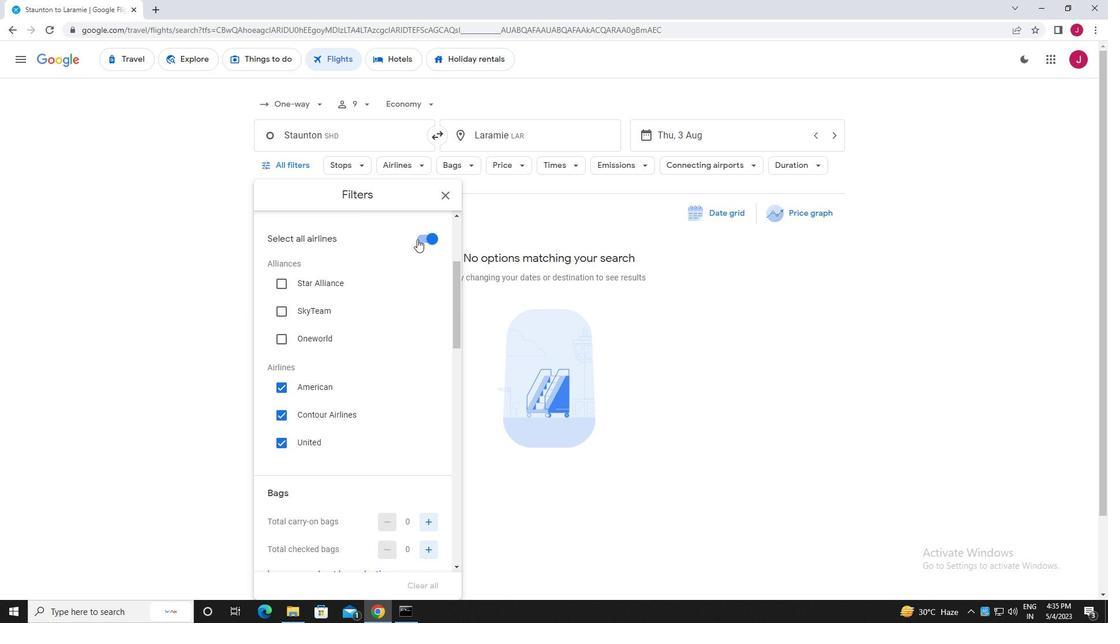 
Action: Mouse moved to (385, 240)
Screenshot: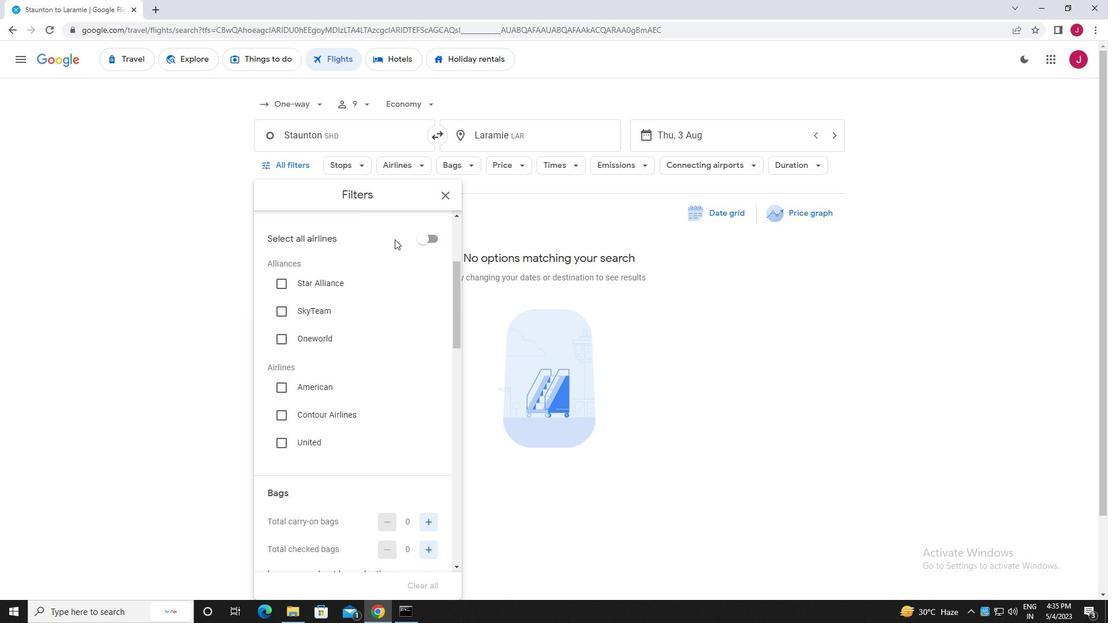 
Action: Mouse scrolled (385, 240) with delta (0, 0)
Screenshot: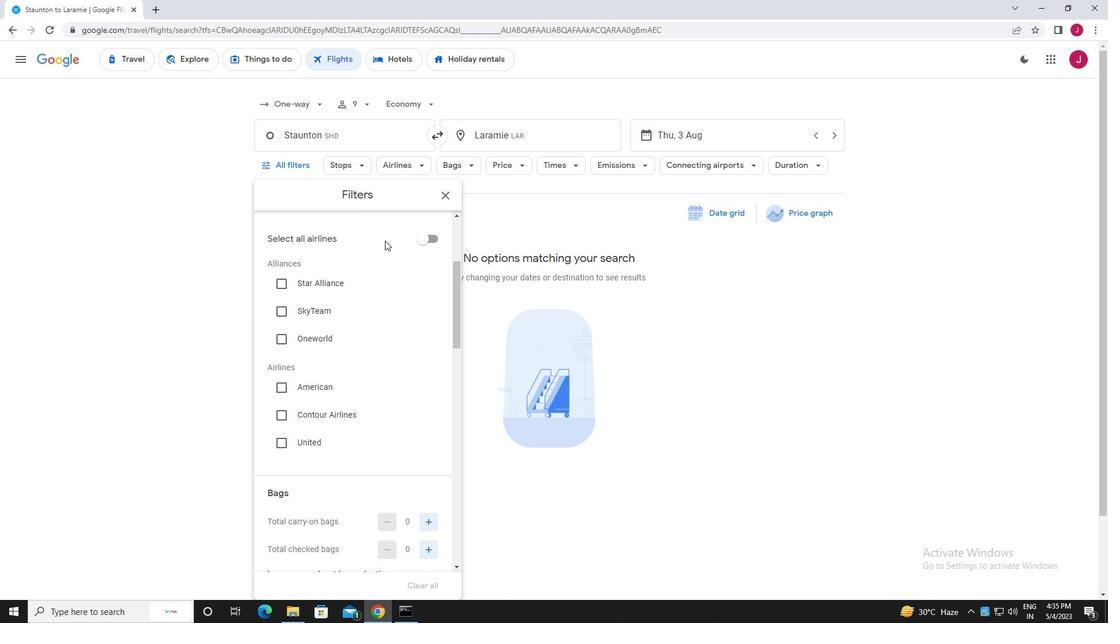 
Action: Mouse scrolled (385, 240) with delta (0, 0)
Screenshot: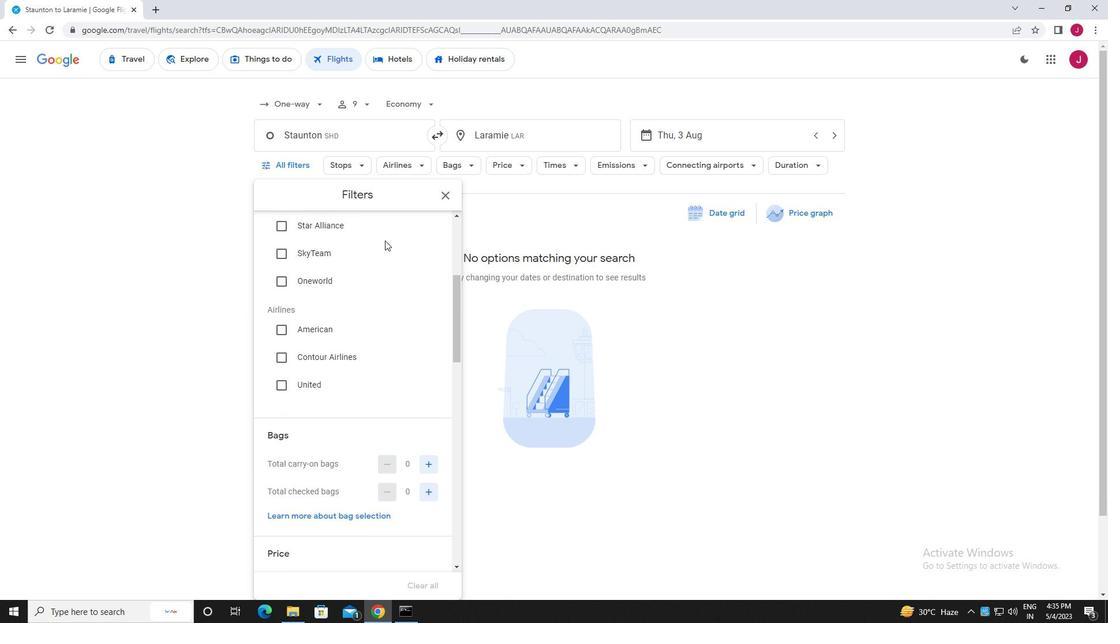 
Action: Mouse scrolled (385, 240) with delta (0, 0)
Screenshot: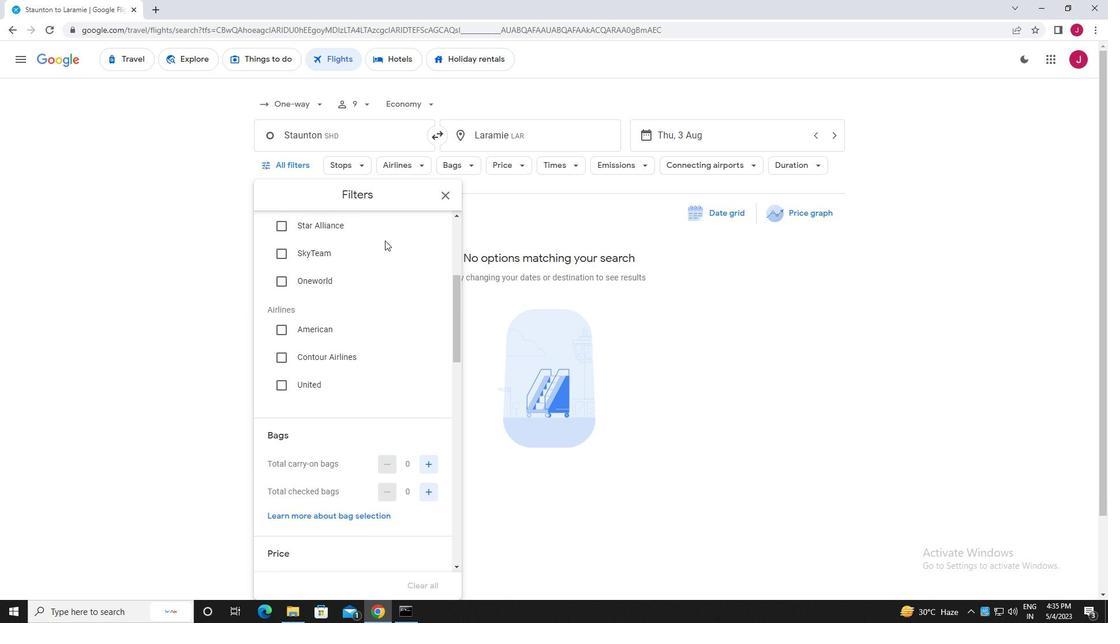 
Action: Mouse scrolled (385, 241) with delta (0, 0)
Screenshot: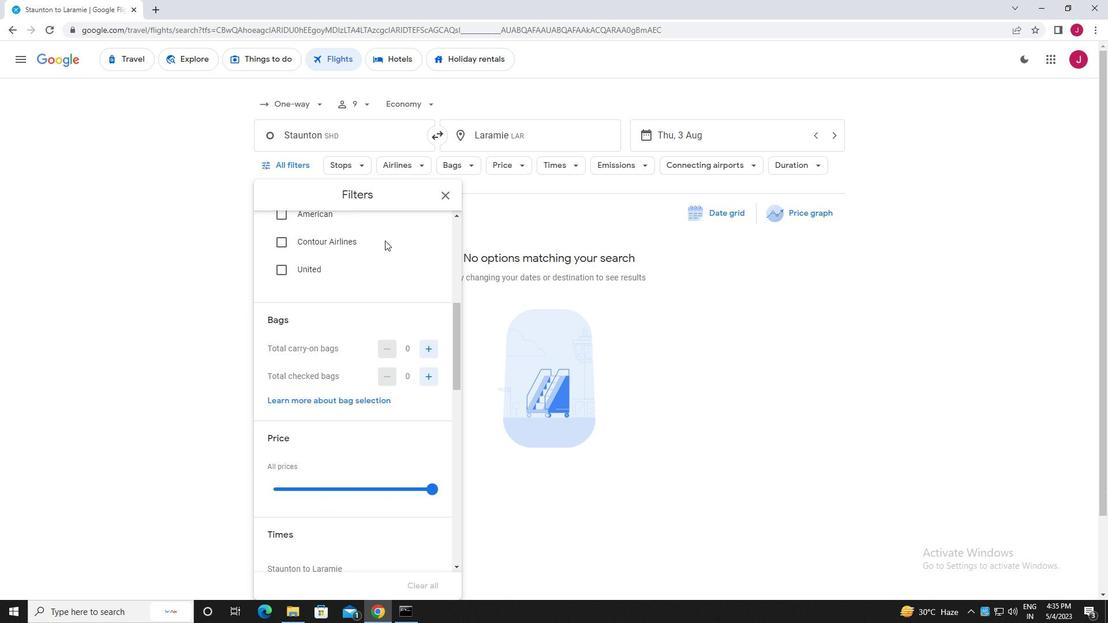 
Action: Mouse scrolled (385, 241) with delta (0, 0)
Screenshot: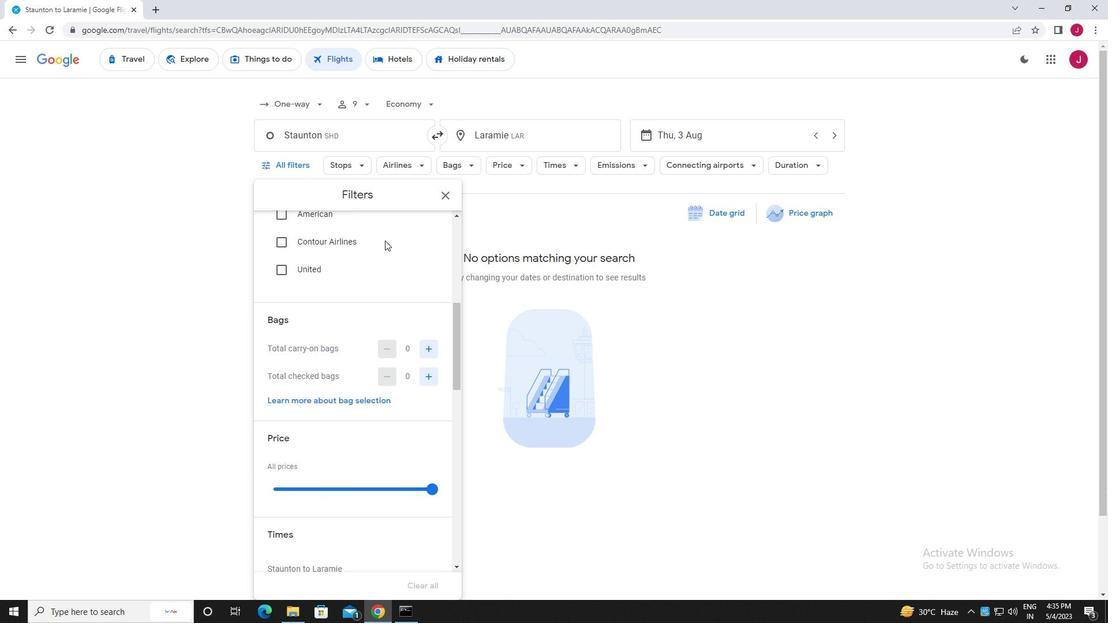 
Action: Mouse moved to (385, 240)
Screenshot: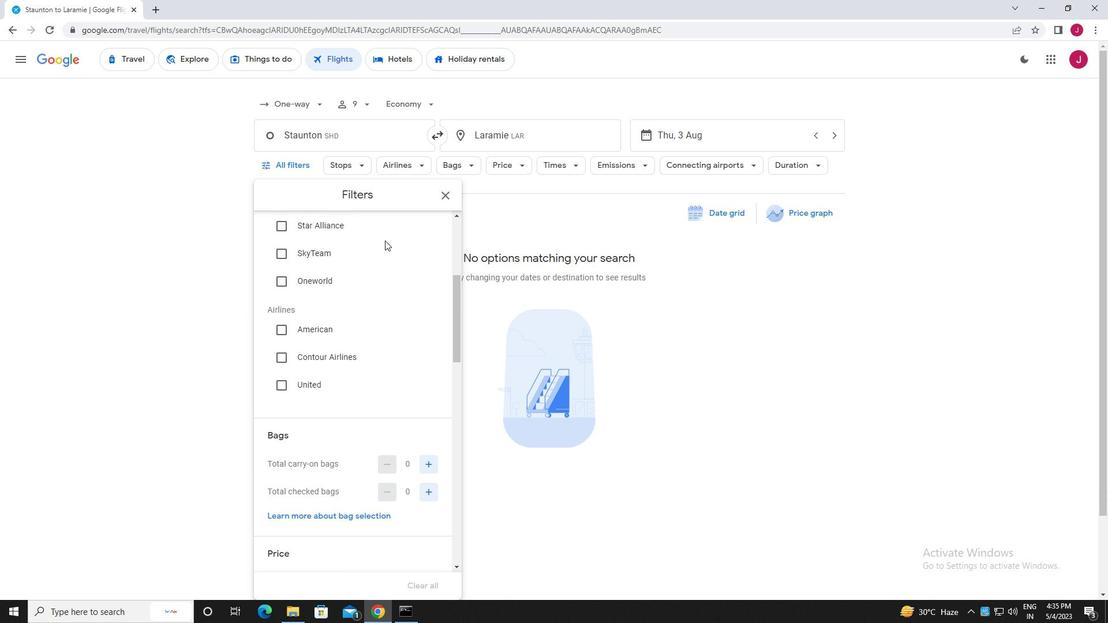 
Action: Mouse scrolled (385, 240) with delta (0, 0)
Screenshot: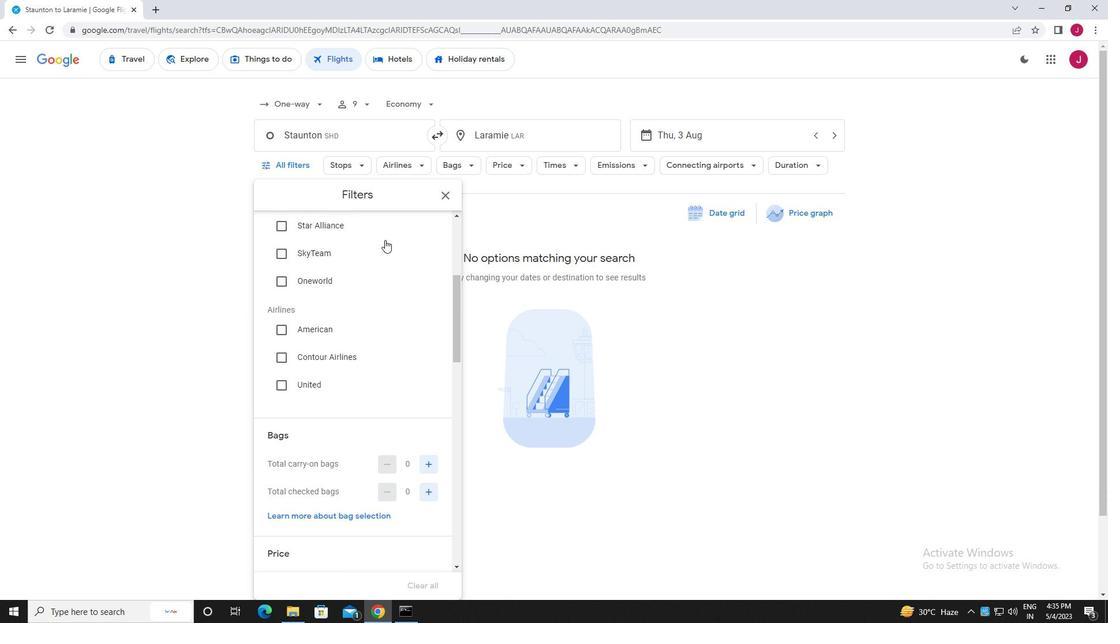 
Action: Mouse scrolled (385, 240) with delta (0, 0)
Screenshot: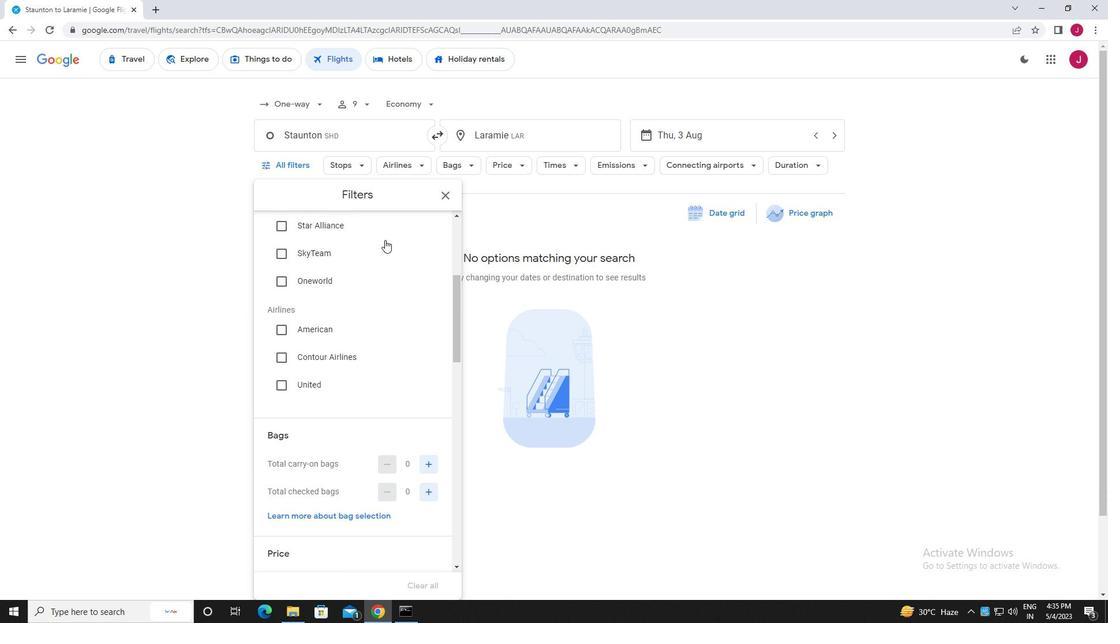 
Action: Mouse scrolled (385, 239) with delta (0, 0)
Screenshot: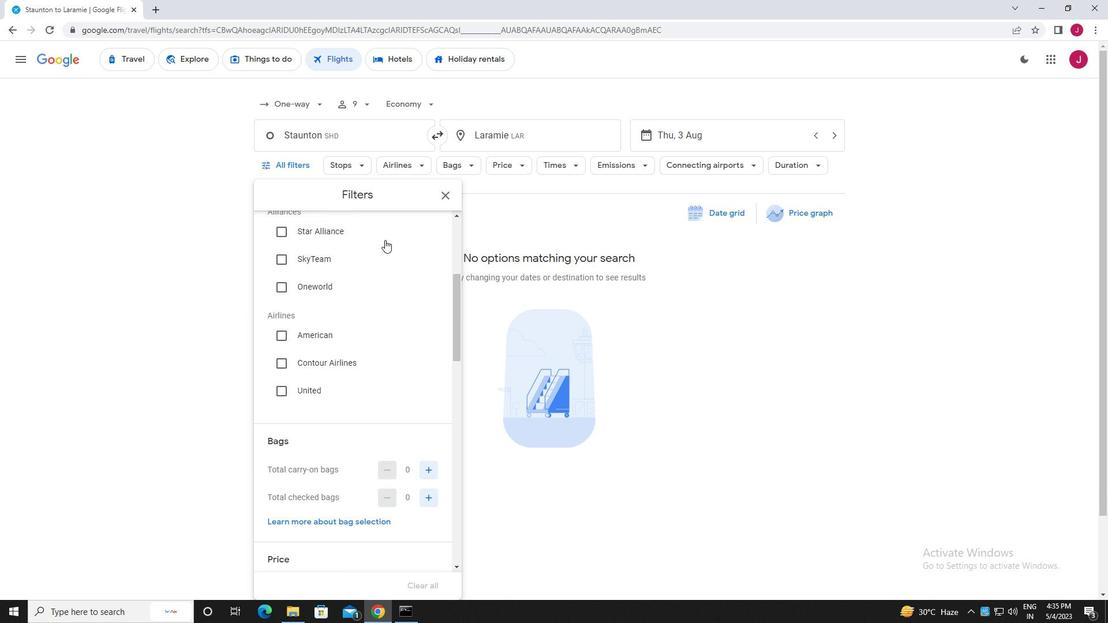 
Action: Mouse scrolled (385, 239) with delta (0, 0)
Screenshot: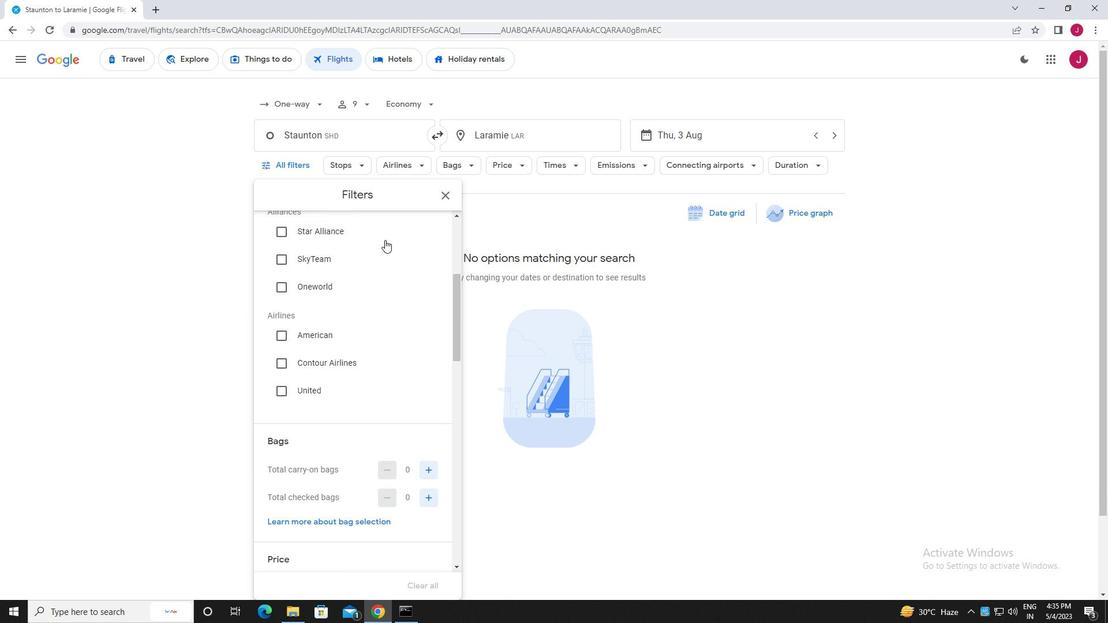 
Action: Mouse scrolled (385, 239) with delta (0, 0)
Screenshot: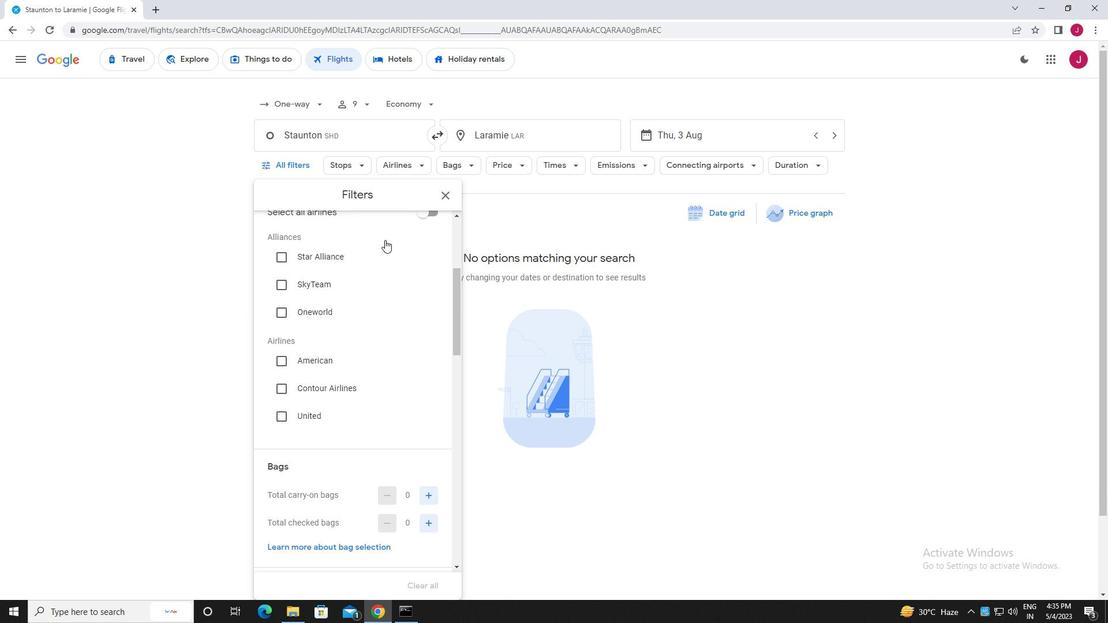 
Action: Mouse scrolled (385, 239) with delta (0, 0)
Screenshot: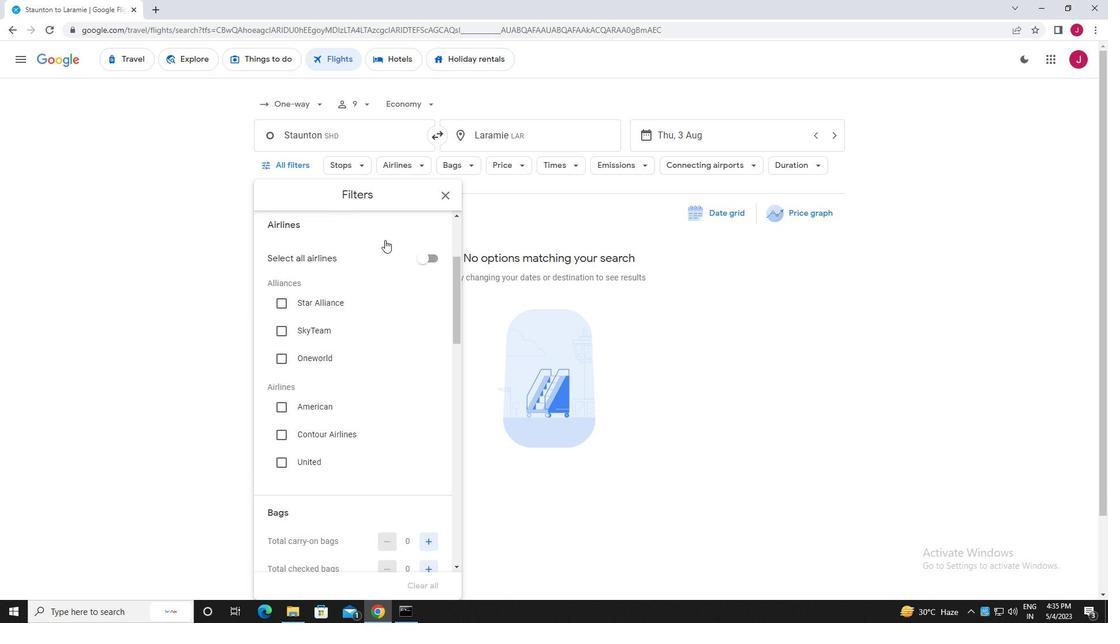 
Action: Mouse moved to (385, 240)
Screenshot: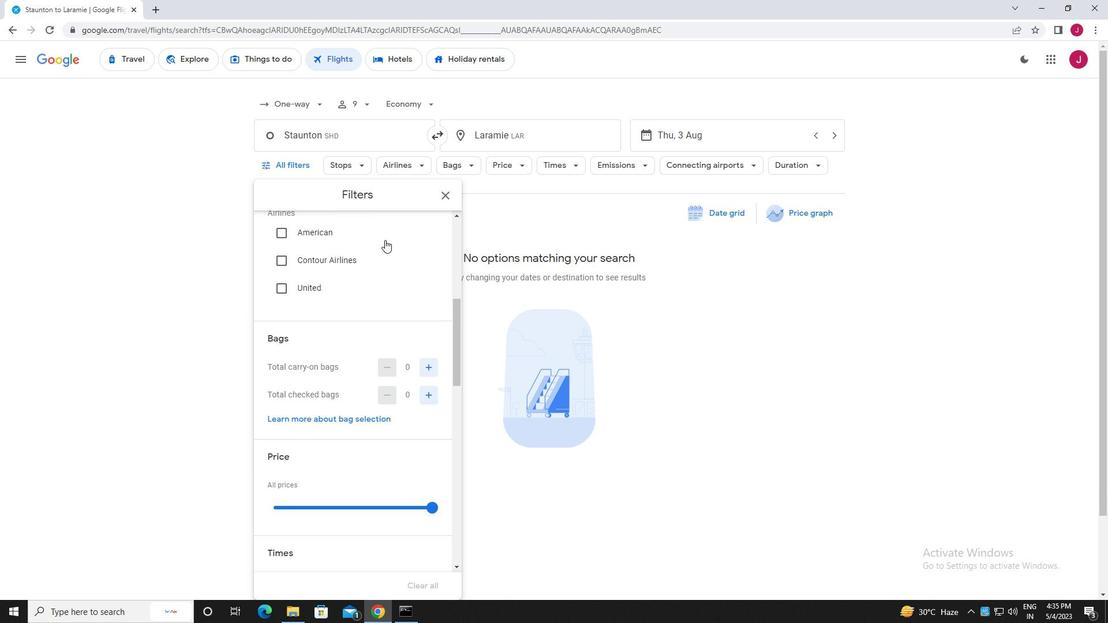 
Action: Mouse scrolled (385, 239) with delta (0, 0)
Screenshot: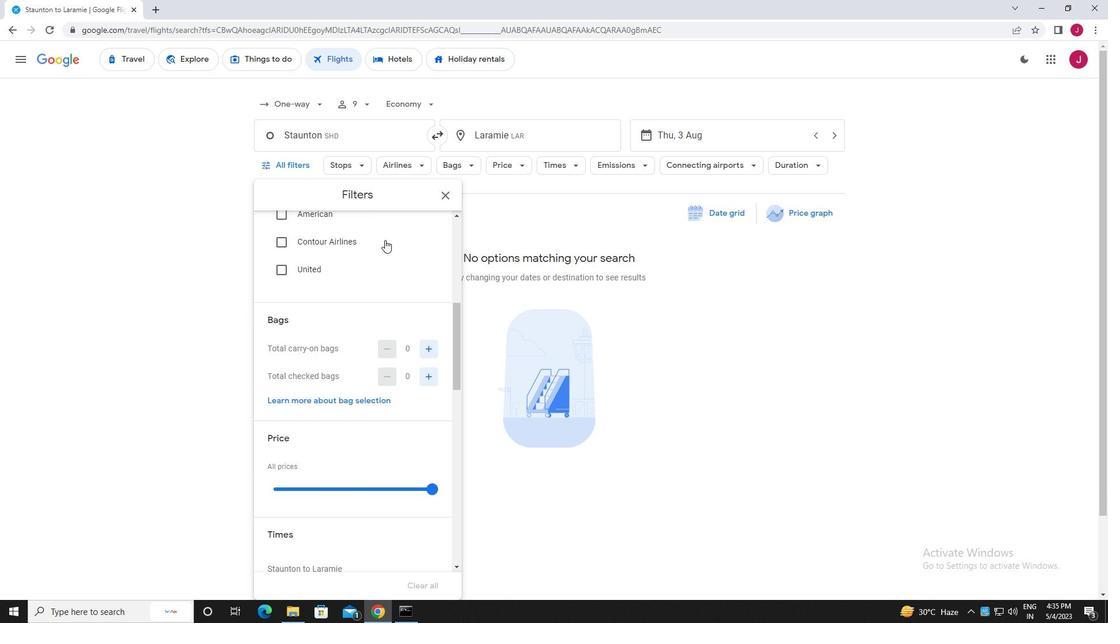 
Action: Mouse moved to (385, 240)
Screenshot: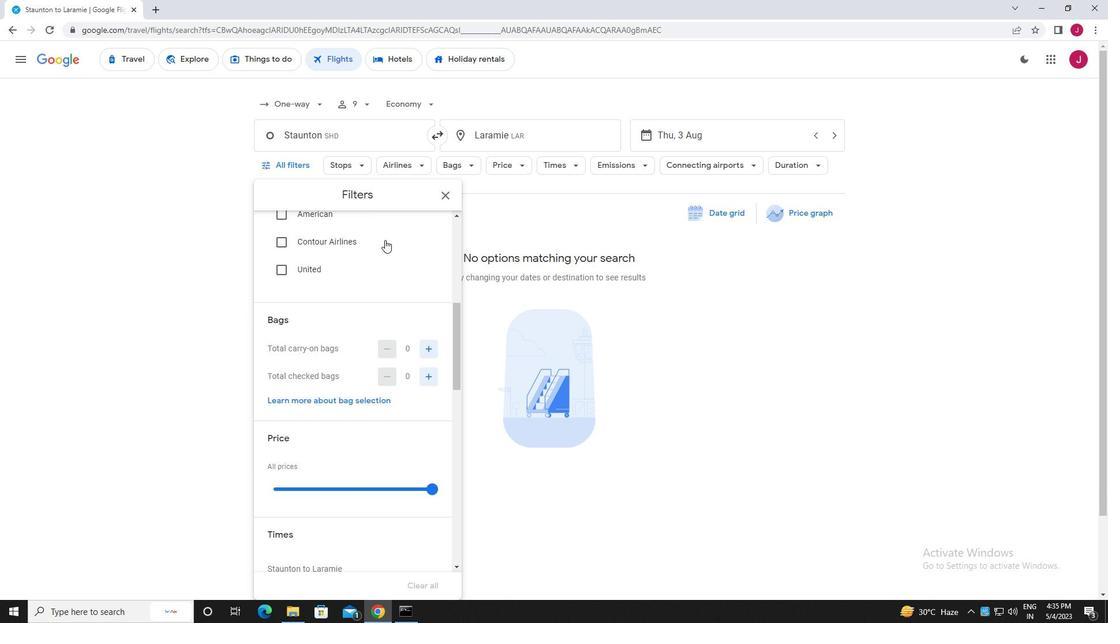 
Action: Mouse scrolled (385, 239) with delta (0, 0)
Screenshot: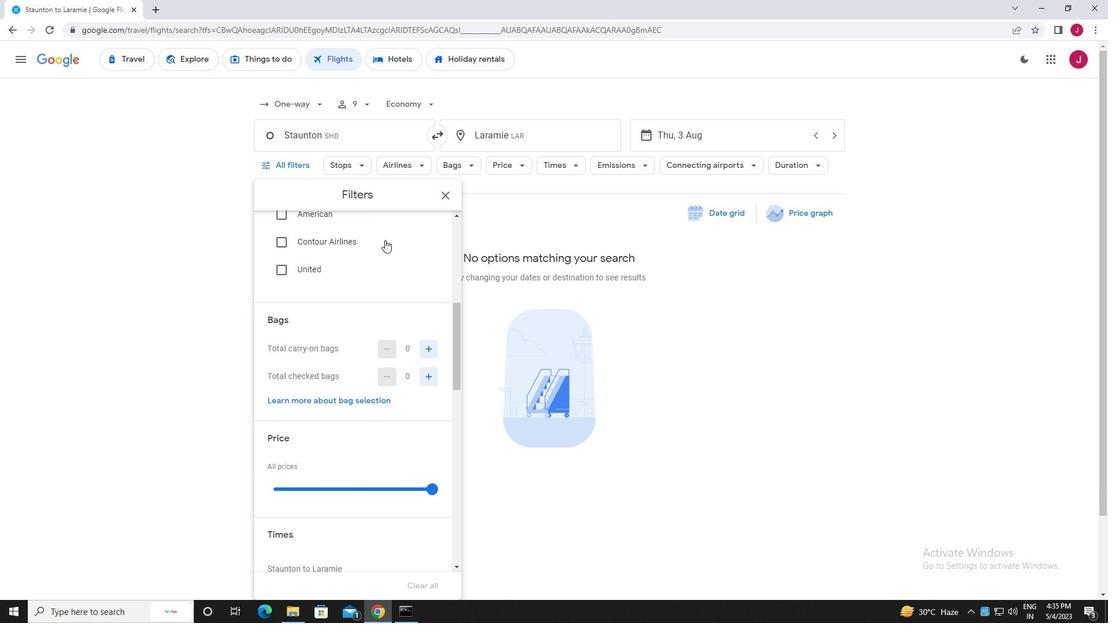 
Action: Mouse moved to (427, 262)
Screenshot: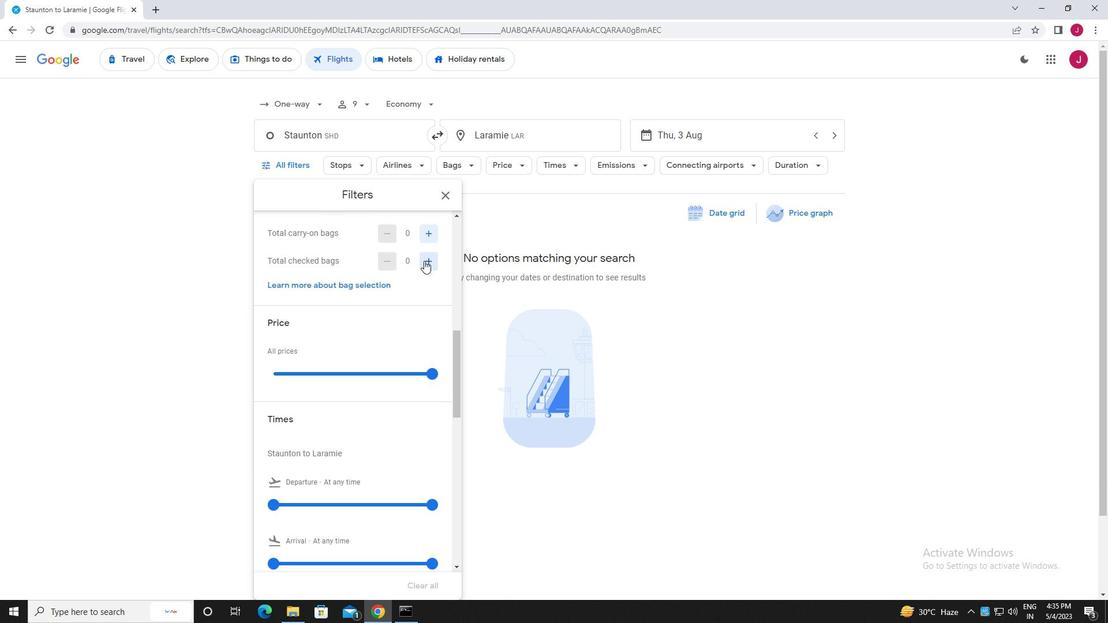 
Action: Mouse pressed left at (427, 262)
Screenshot: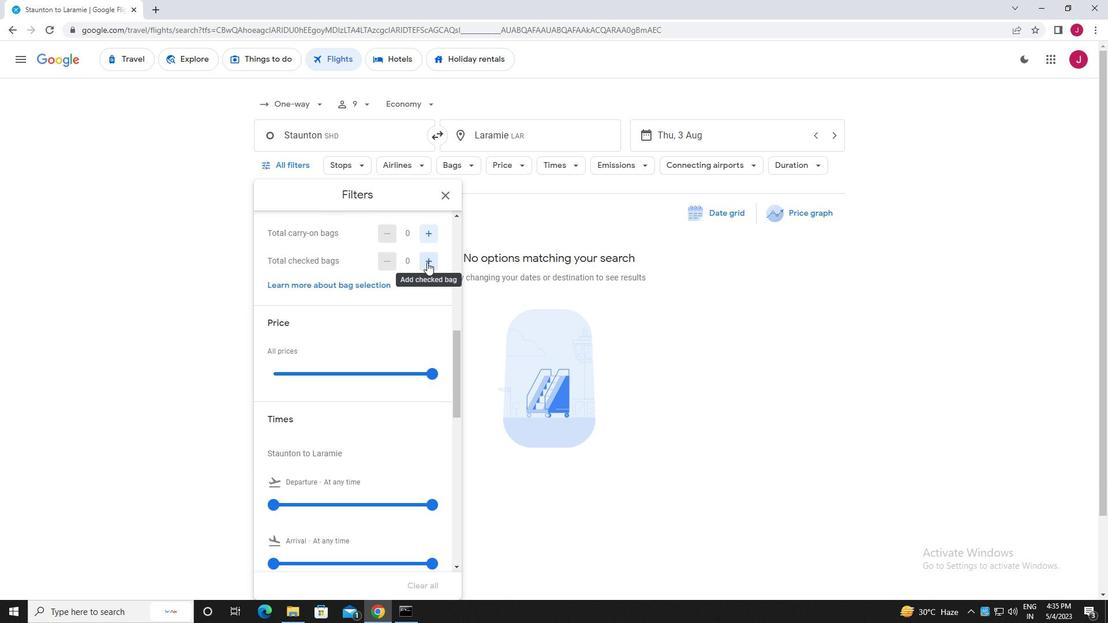 
Action: Mouse pressed left at (427, 262)
Screenshot: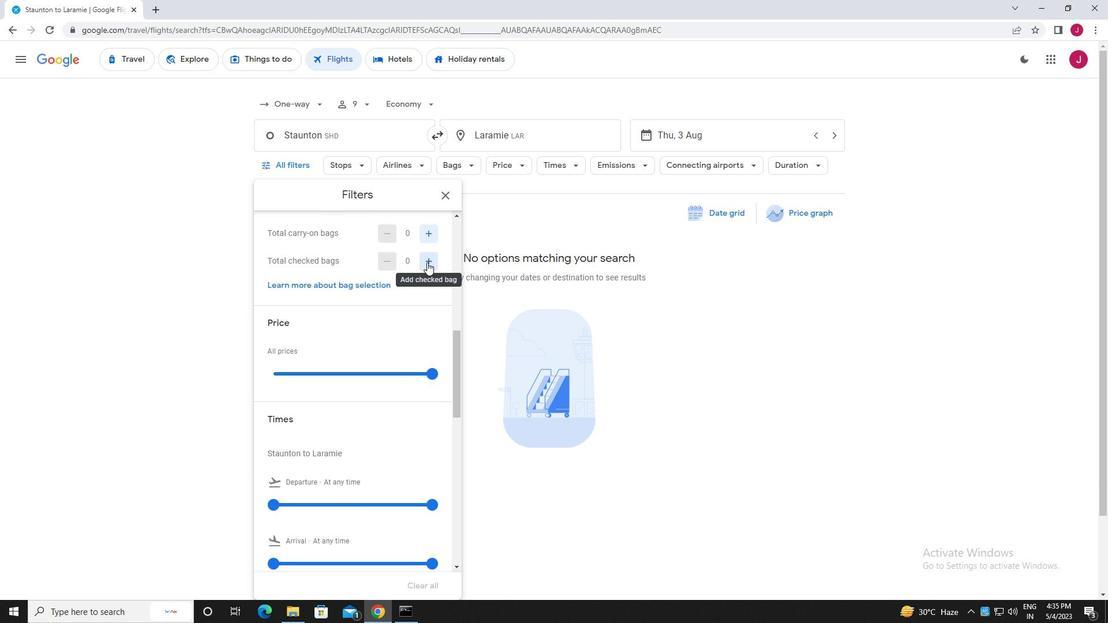 
Action: Mouse moved to (370, 254)
Screenshot: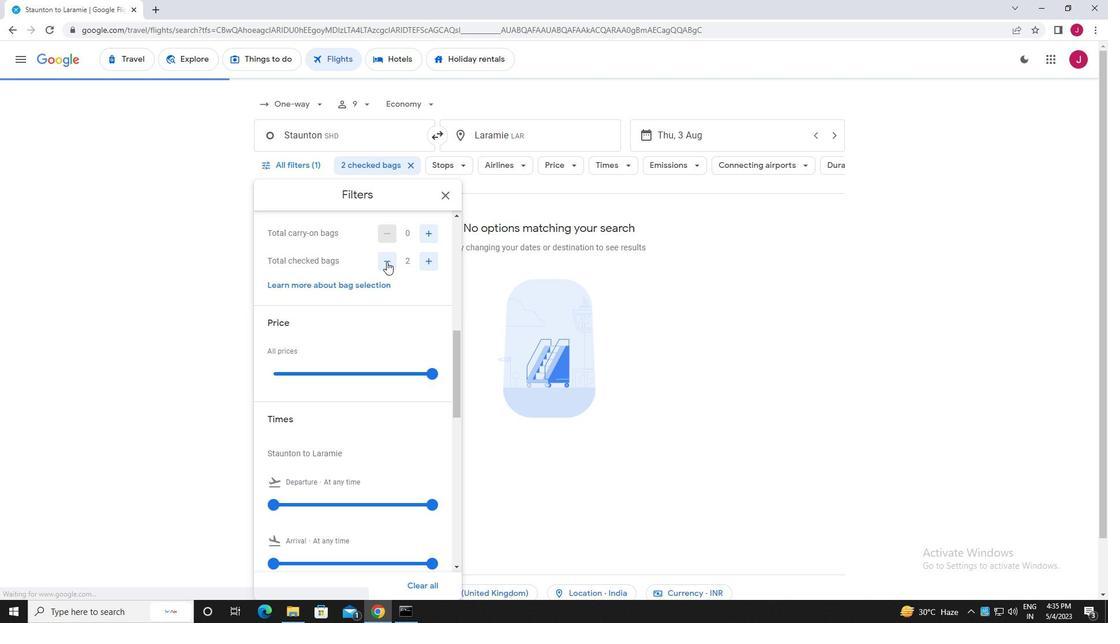 
Action: Mouse scrolled (370, 253) with delta (0, 0)
Screenshot: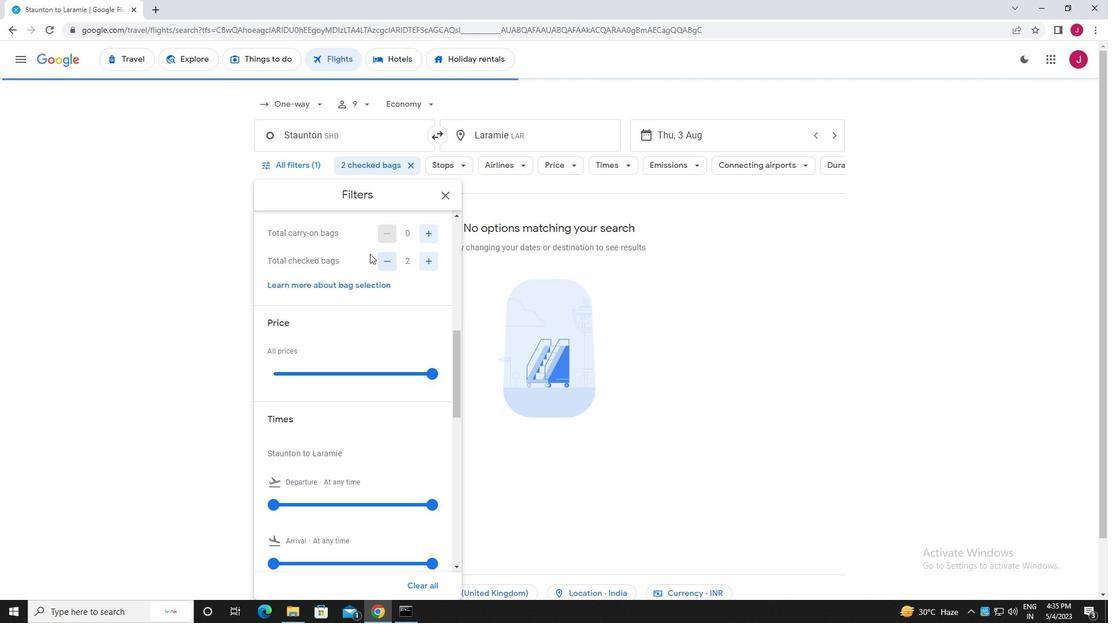 
Action: Mouse scrolled (370, 253) with delta (0, 0)
Screenshot: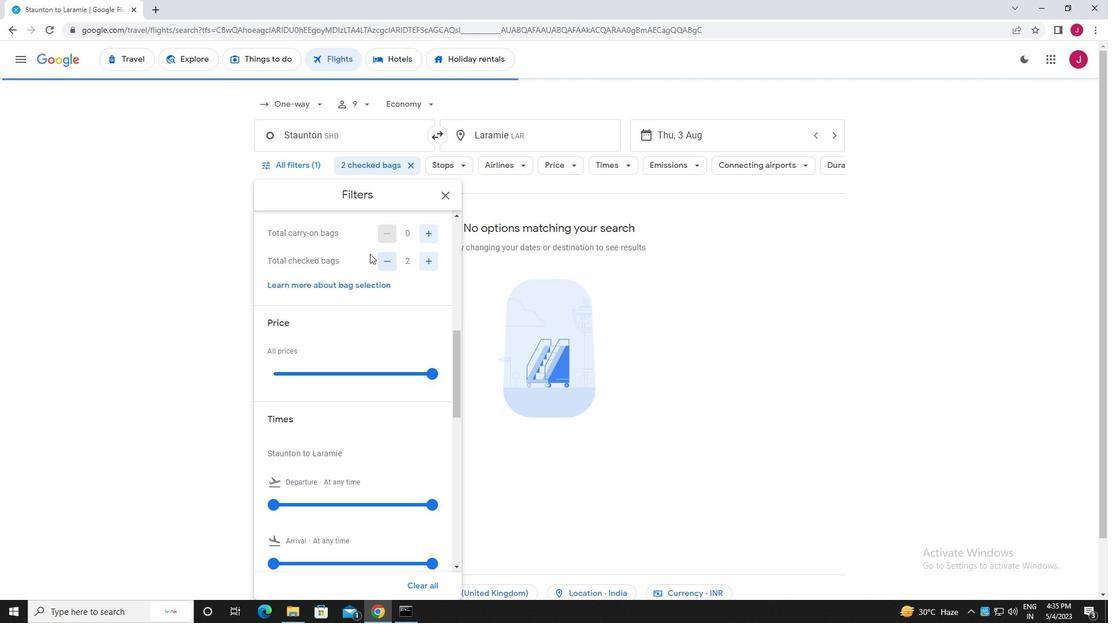 
Action: Mouse moved to (370, 254)
Screenshot: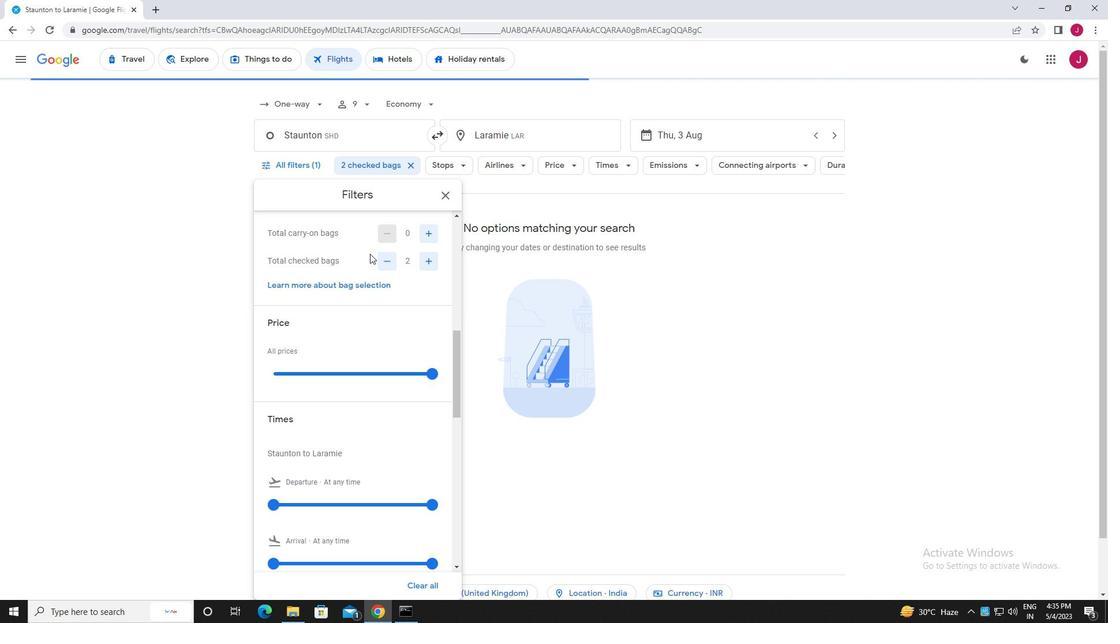 
Action: Mouse scrolled (370, 253) with delta (0, 0)
Screenshot: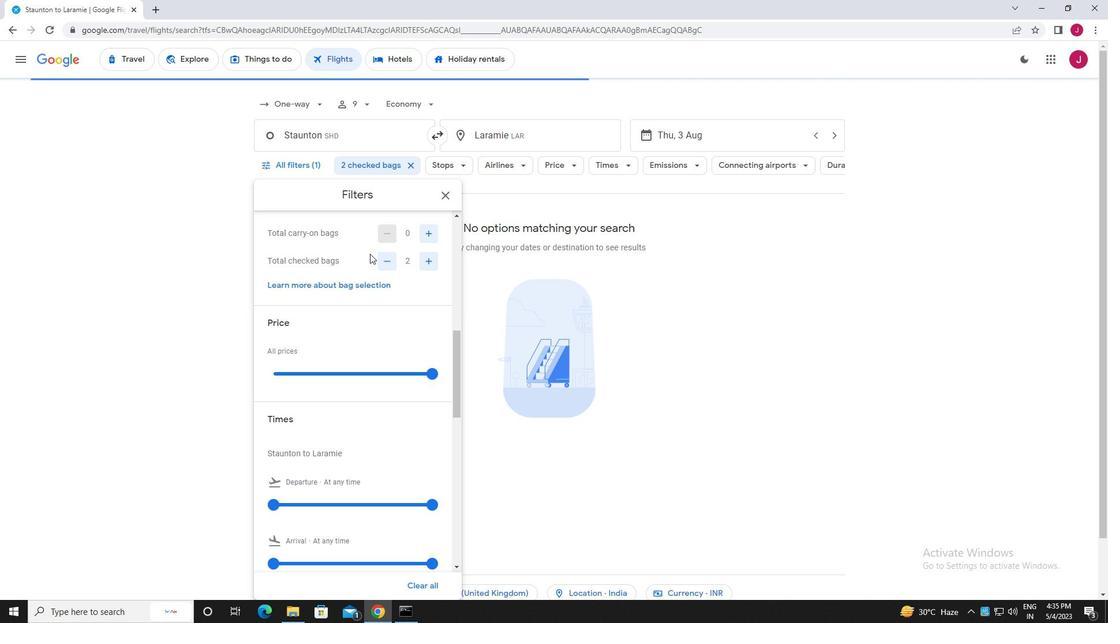 
Action: Mouse moved to (419, 241)
Screenshot: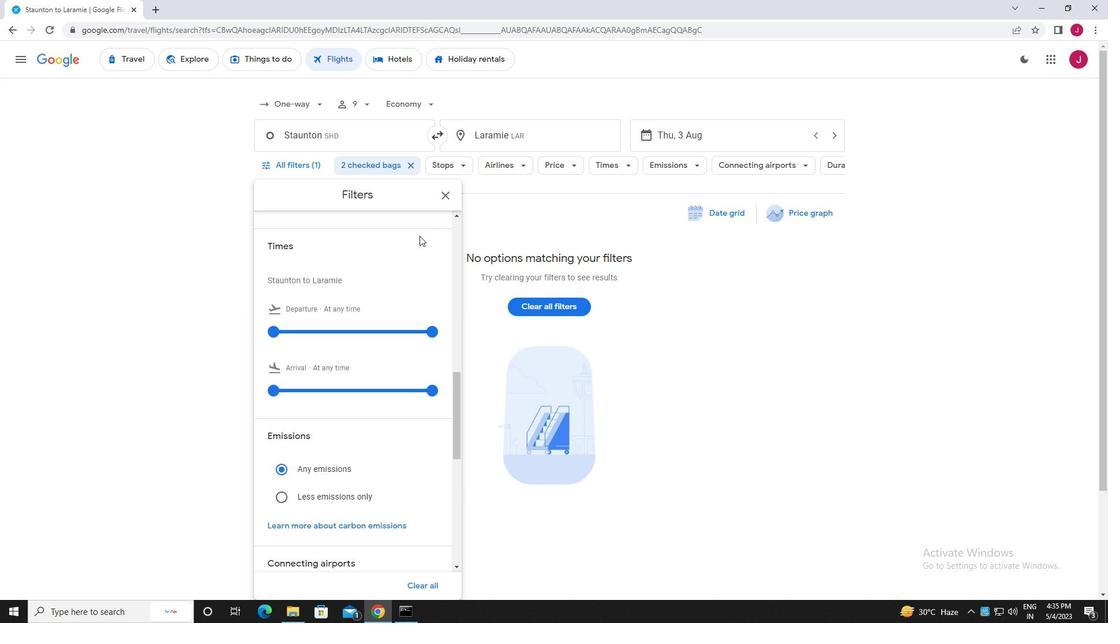 
Action: Mouse scrolled (419, 242) with delta (0, 0)
Screenshot: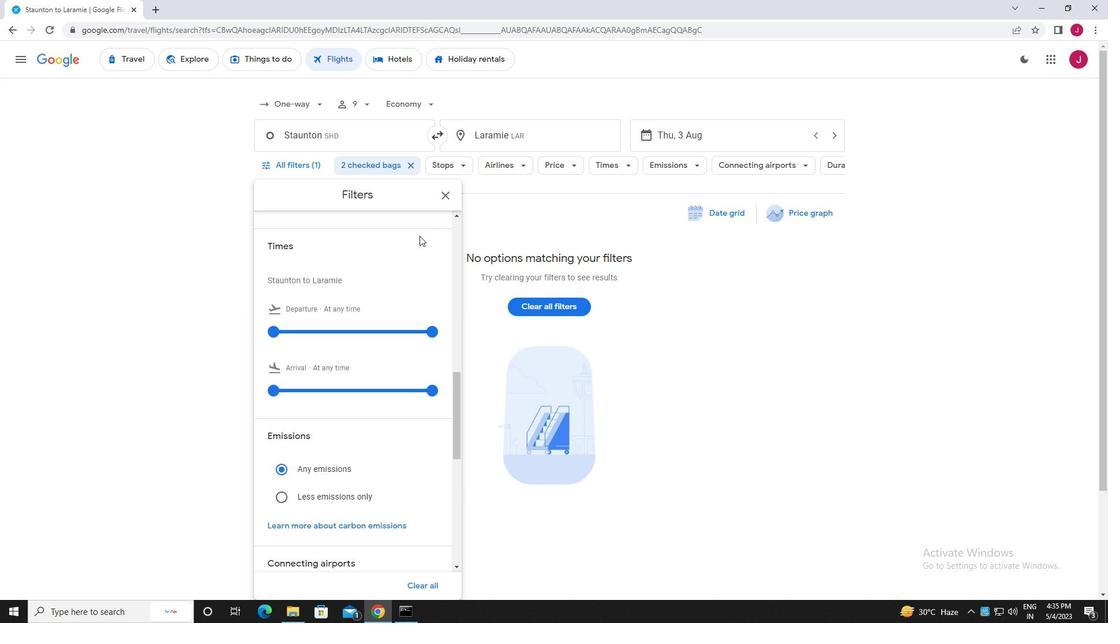 
Action: Mouse moved to (429, 255)
Screenshot: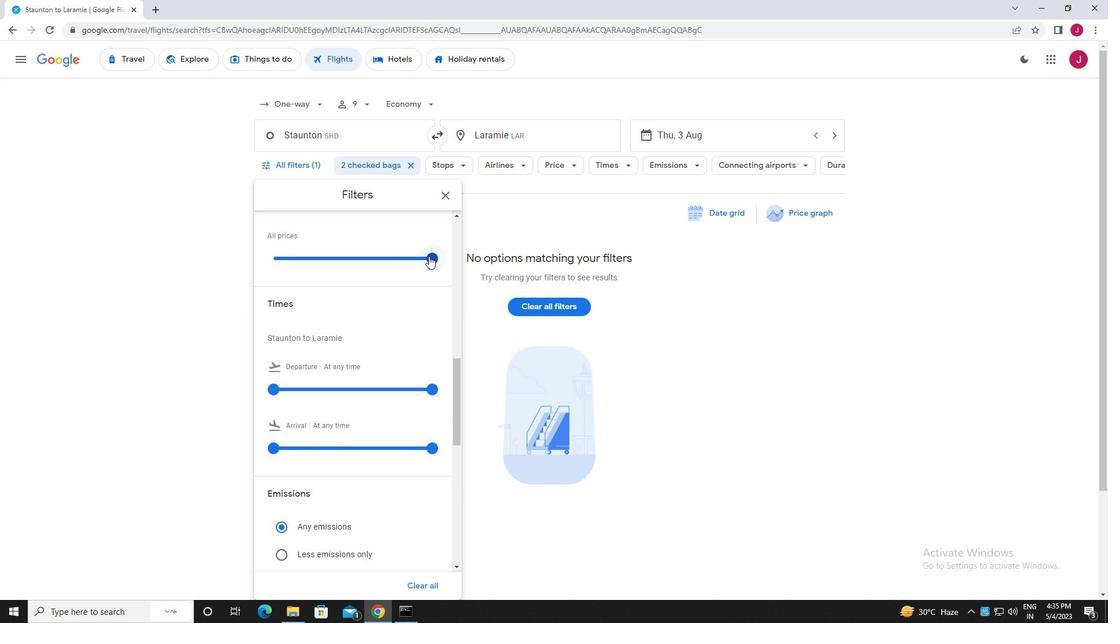 
Action: Mouse pressed left at (429, 255)
Screenshot: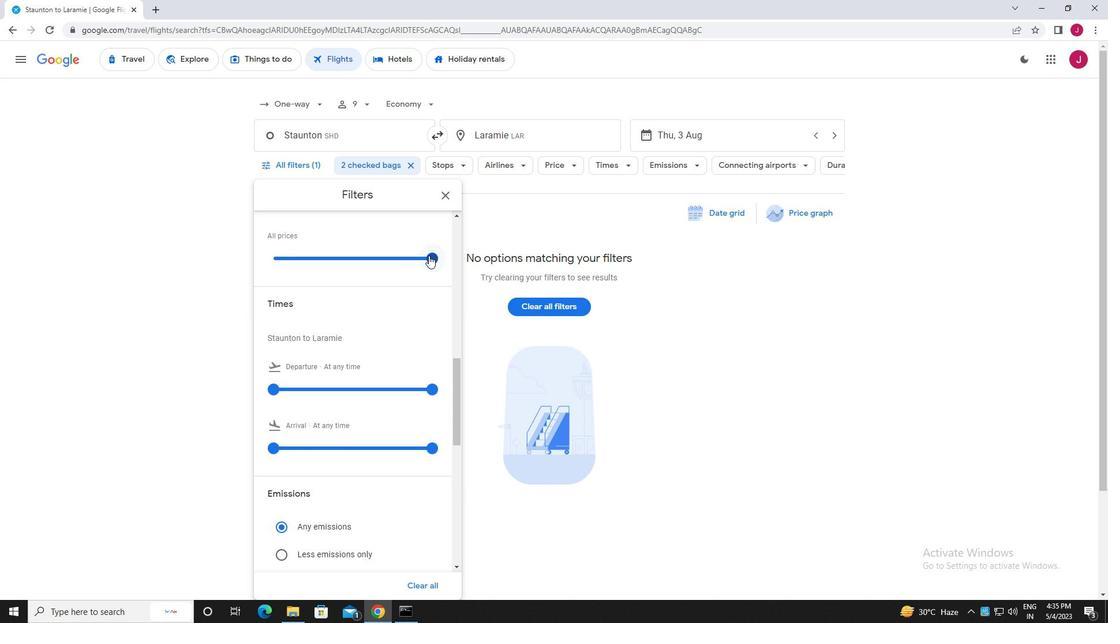 
Action: Mouse moved to (382, 253)
Screenshot: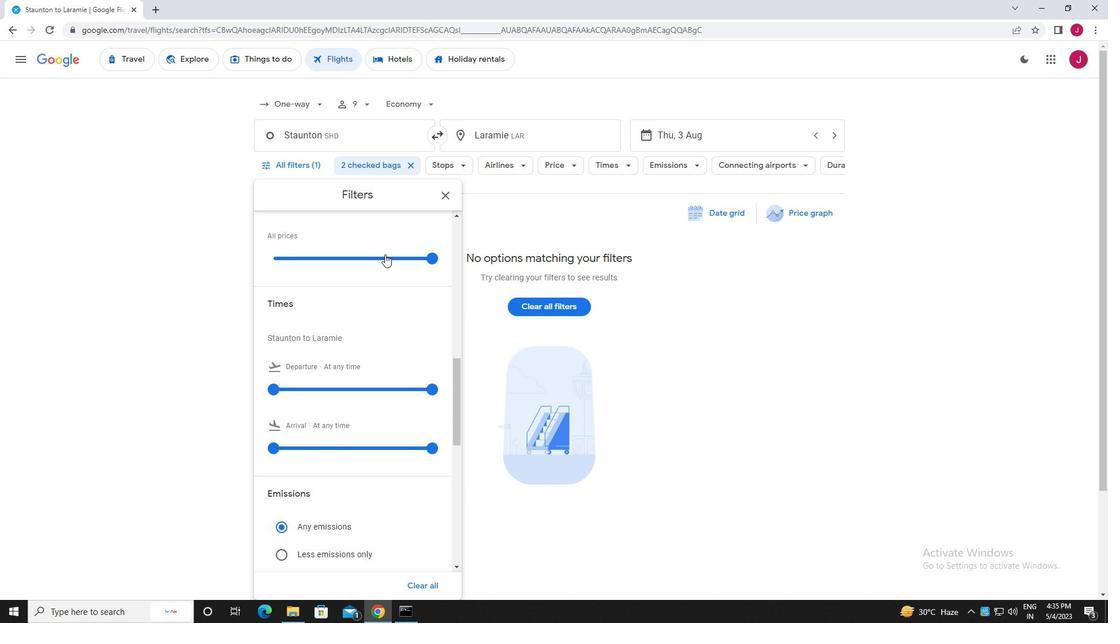 
Action: Mouse scrolled (382, 252) with delta (0, 0)
Screenshot: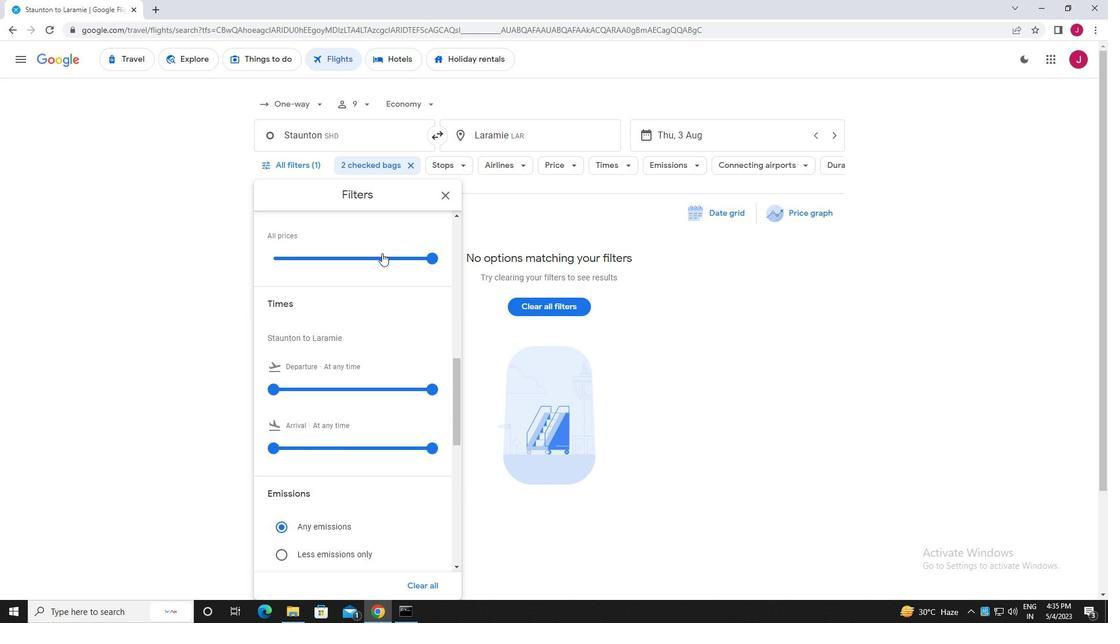 
Action: Mouse scrolled (382, 252) with delta (0, 0)
Screenshot: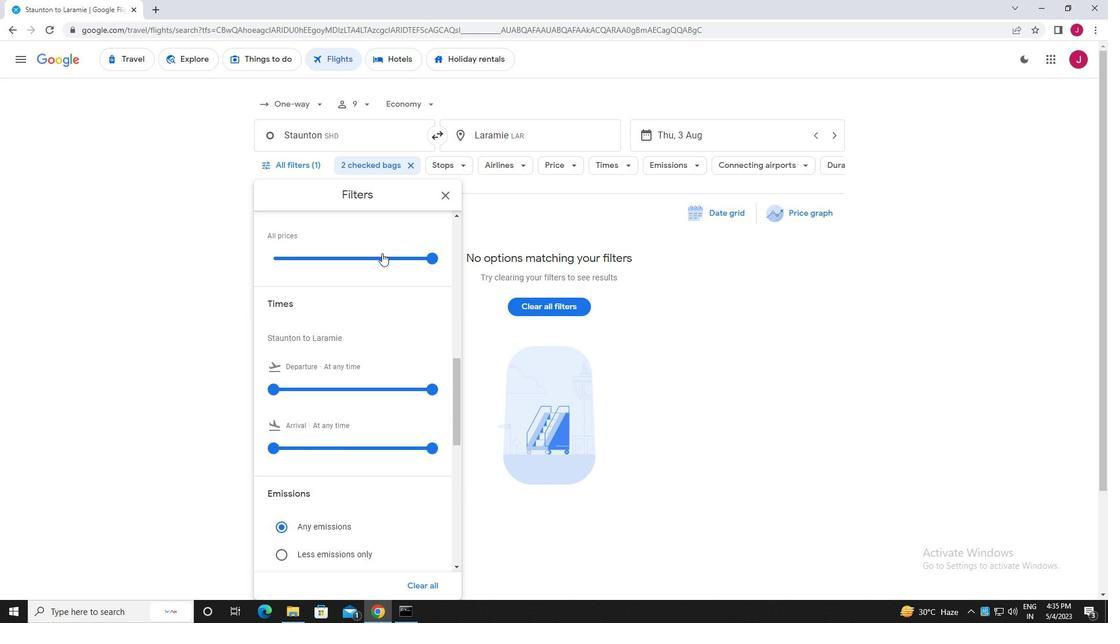 
Action: Mouse moved to (274, 274)
Screenshot: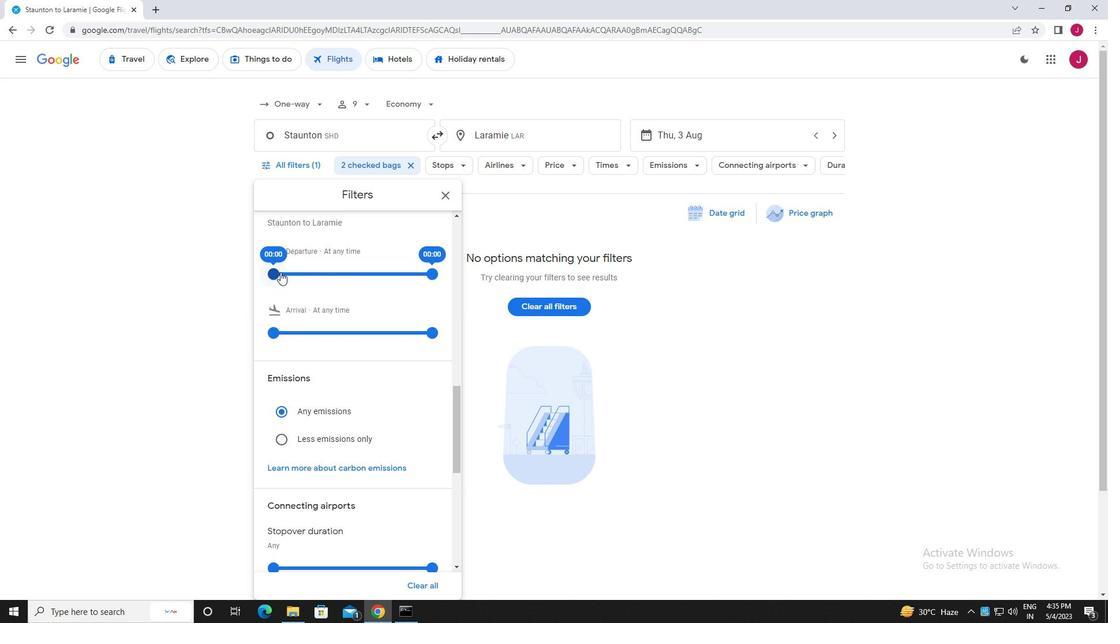 
Action: Mouse pressed left at (274, 274)
Screenshot: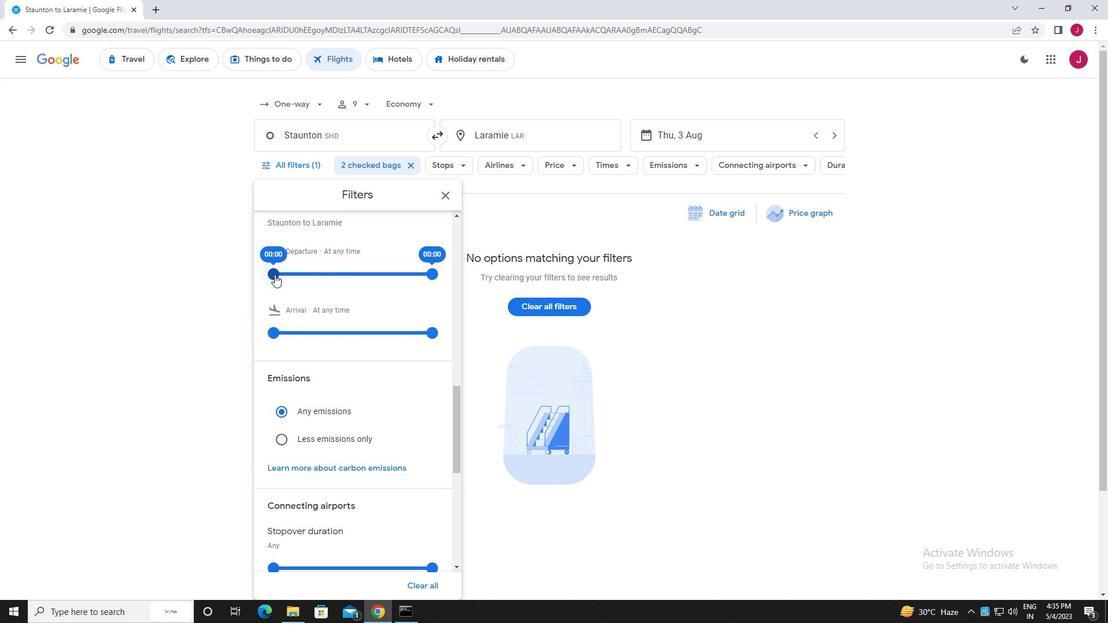 
Action: Mouse moved to (434, 274)
Screenshot: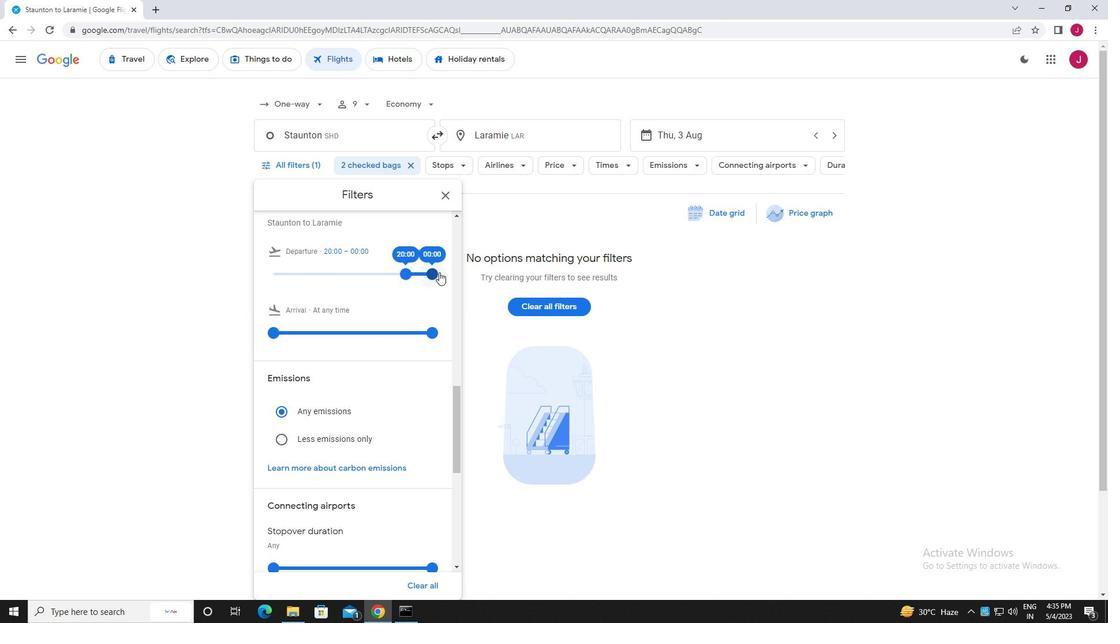 
Action: Mouse pressed left at (434, 274)
Screenshot: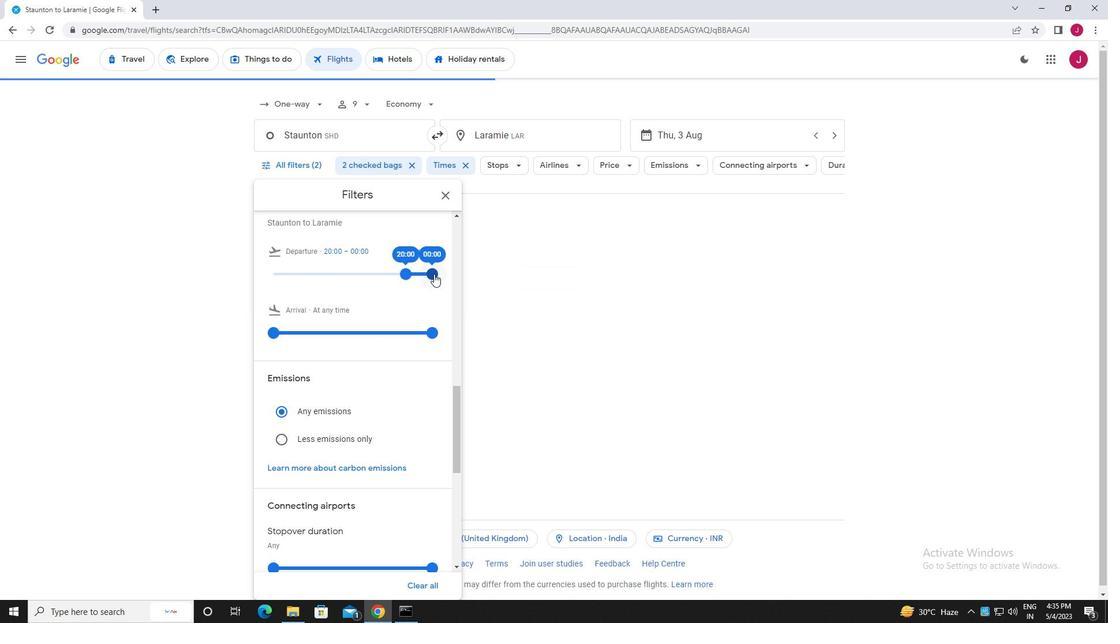 
Action: Mouse moved to (442, 194)
Screenshot: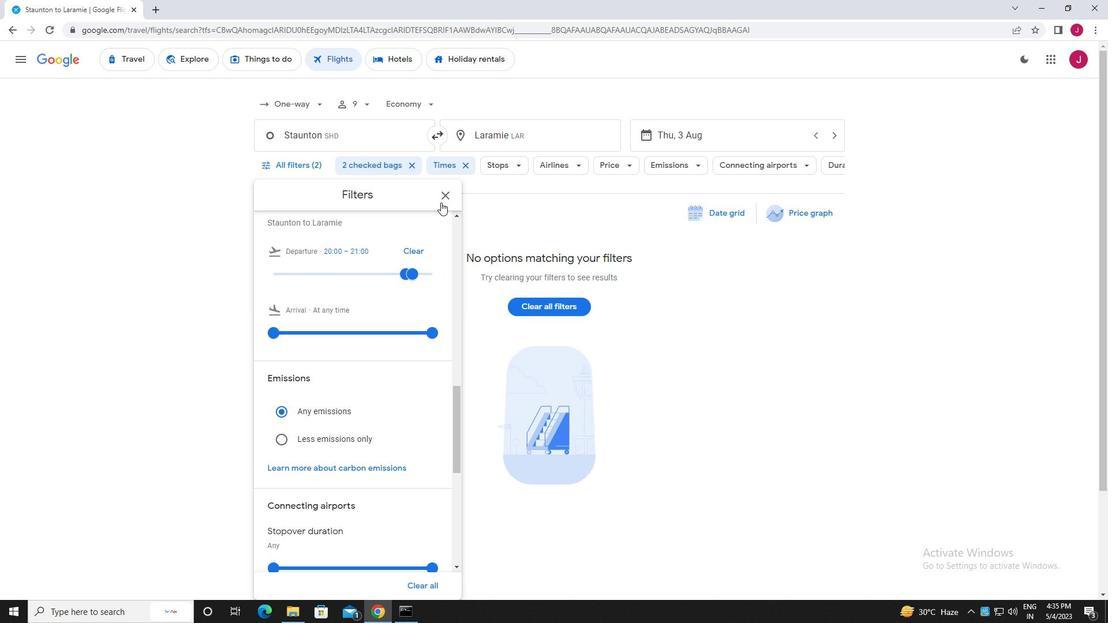 
Action: Mouse pressed left at (442, 194)
Screenshot: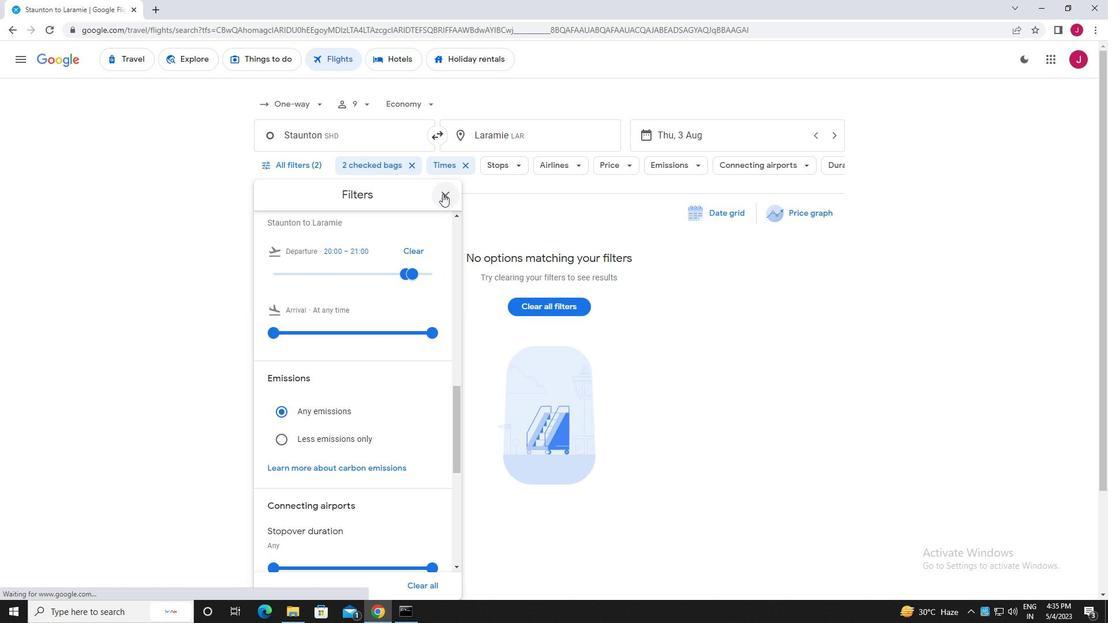 
Action: Mouse moved to (442, 194)
Screenshot: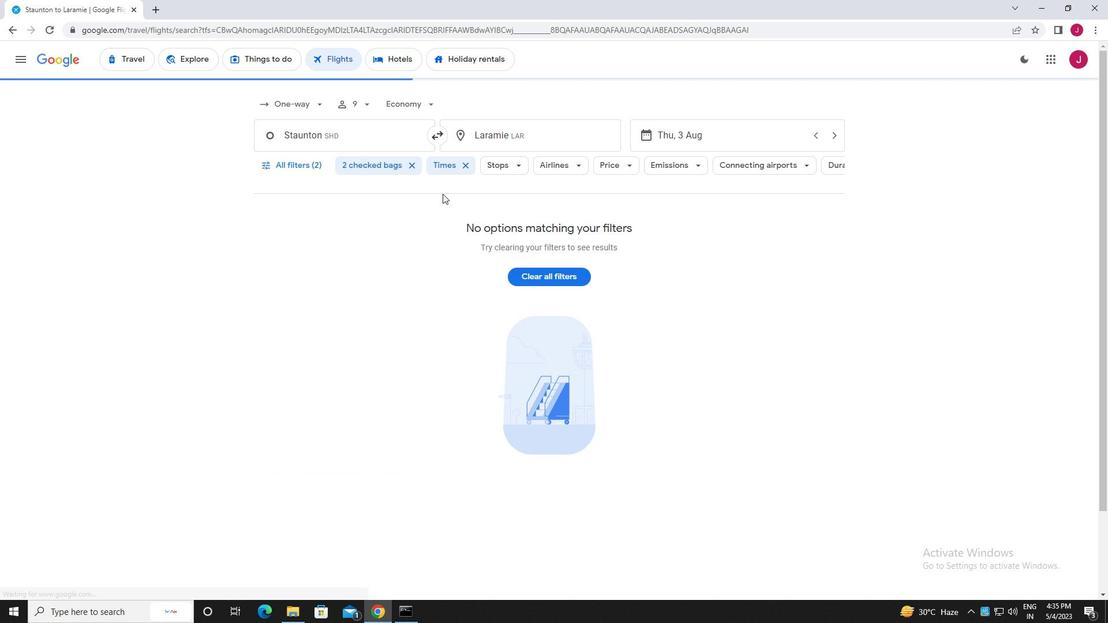 
